 Task: Search one way flight ticket for 2 adults, 4 children and 1 infant on lap in business from Rhinelander: Rhinelander-oneida County Airport to Gillette: Gillette Campbell County Airport on 5-1-2023. Choice of flights is United. Number of bags: 2 carry on bags and 7 checked bags. Price is upto 93000. Outbound departure time preference is 17:30.
Action: Mouse moved to (313, 427)
Screenshot: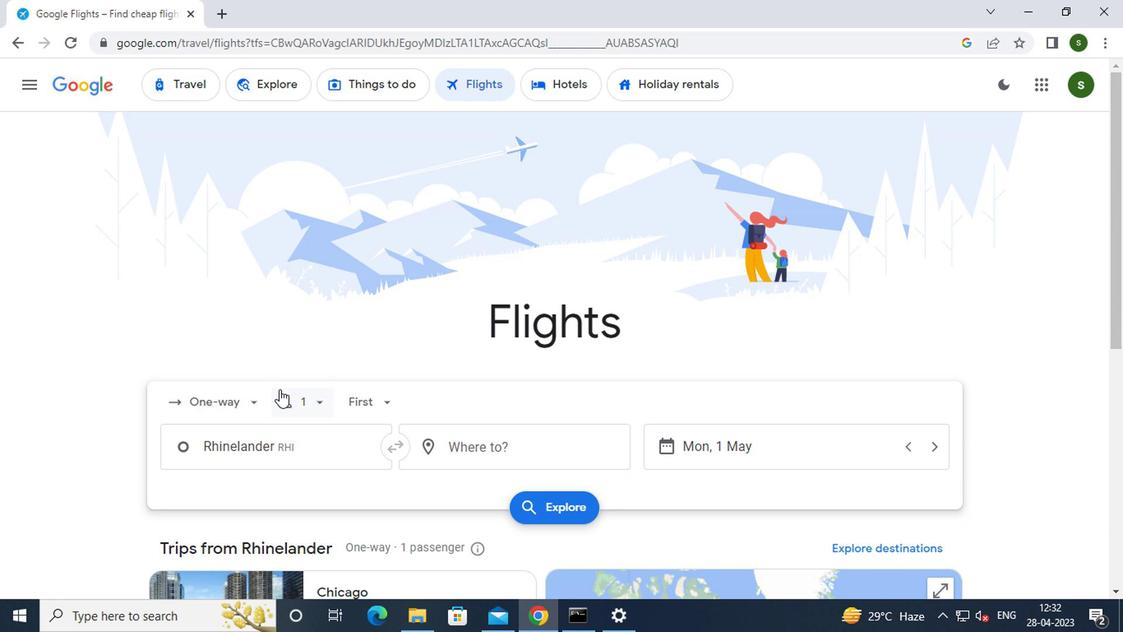 
Action: Mouse pressed left at (313, 427)
Screenshot: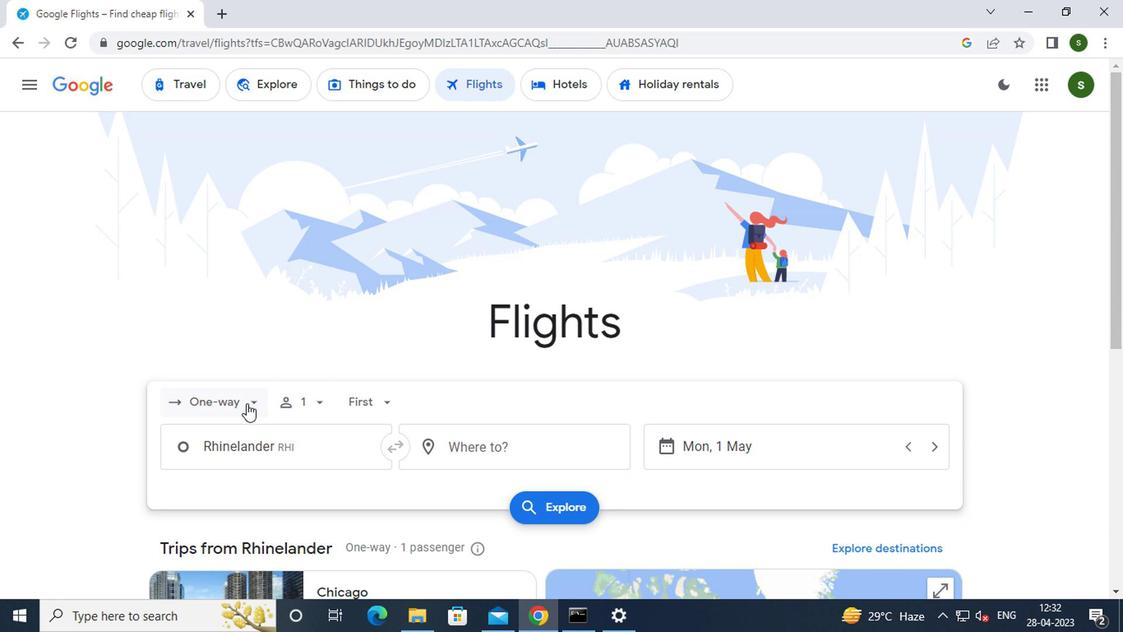 
Action: Mouse moved to (318, 473)
Screenshot: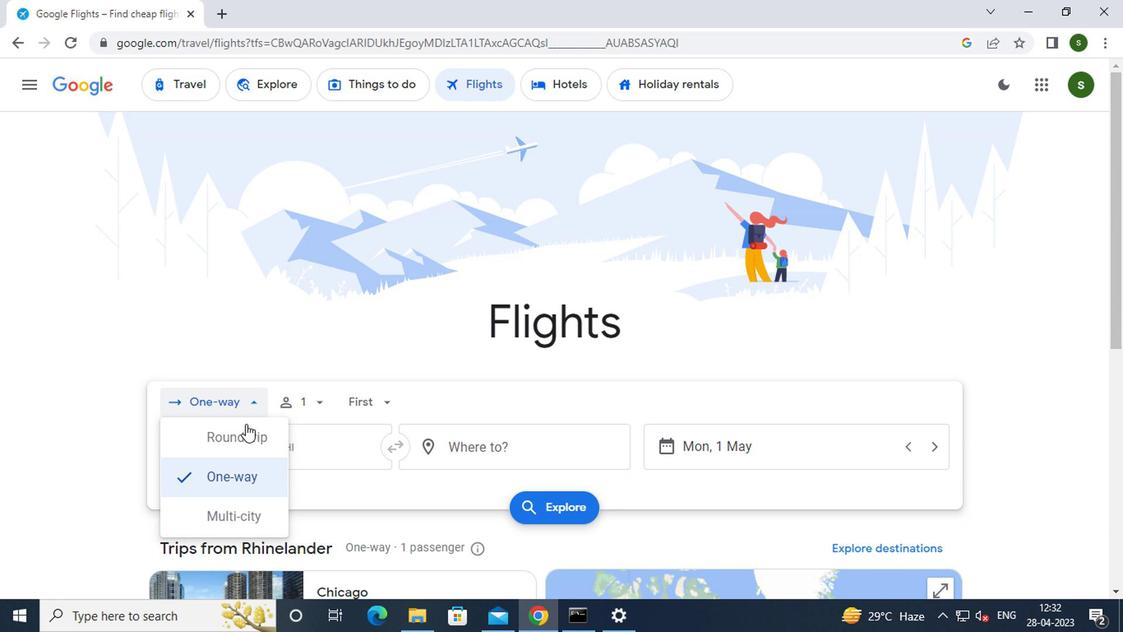 
Action: Mouse pressed left at (318, 473)
Screenshot: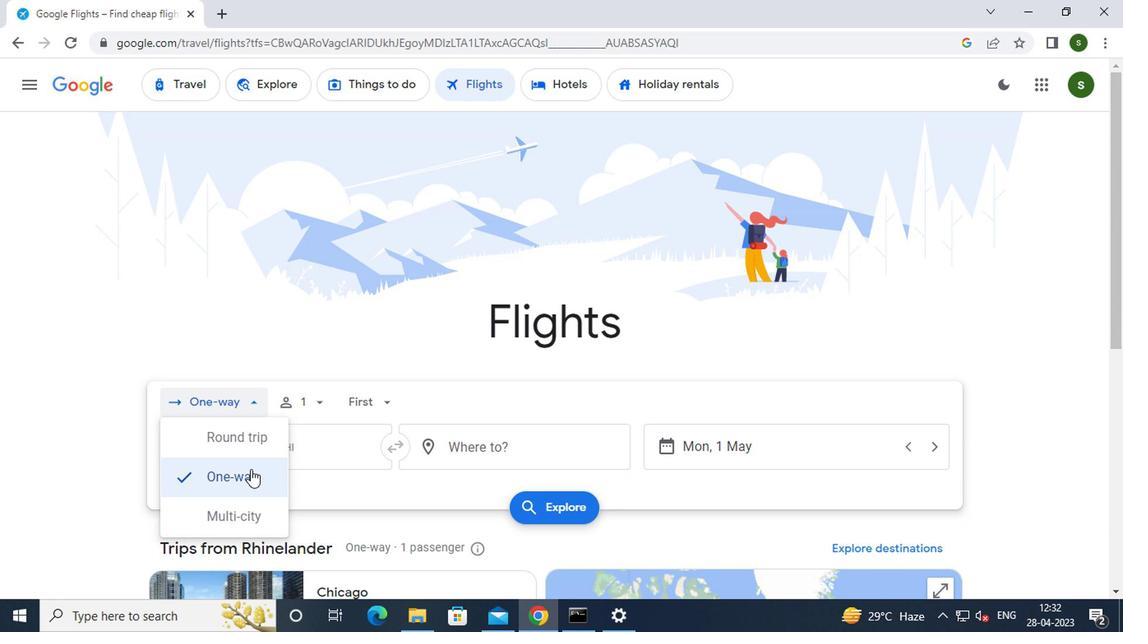 
Action: Mouse moved to (367, 429)
Screenshot: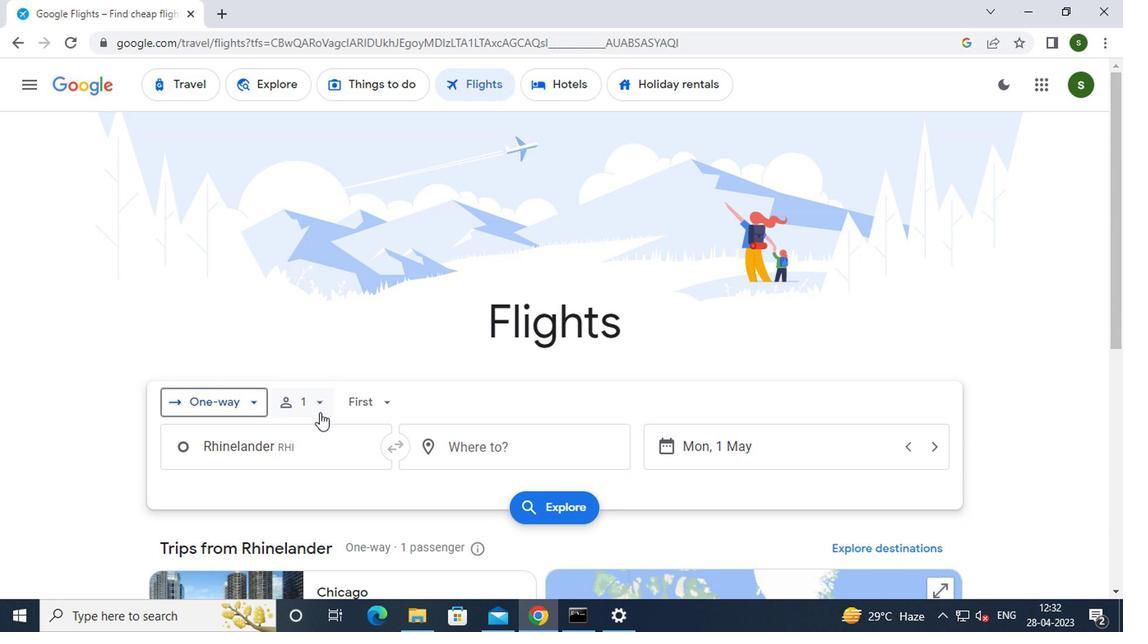 
Action: Mouse pressed left at (367, 429)
Screenshot: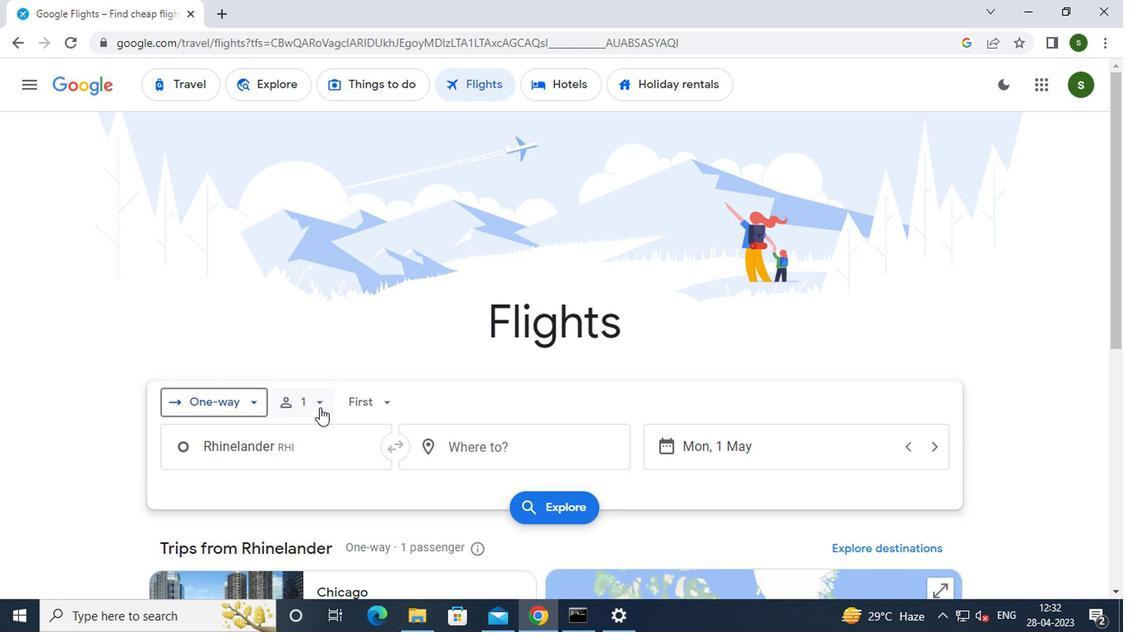 
Action: Mouse moved to (458, 457)
Screenshot: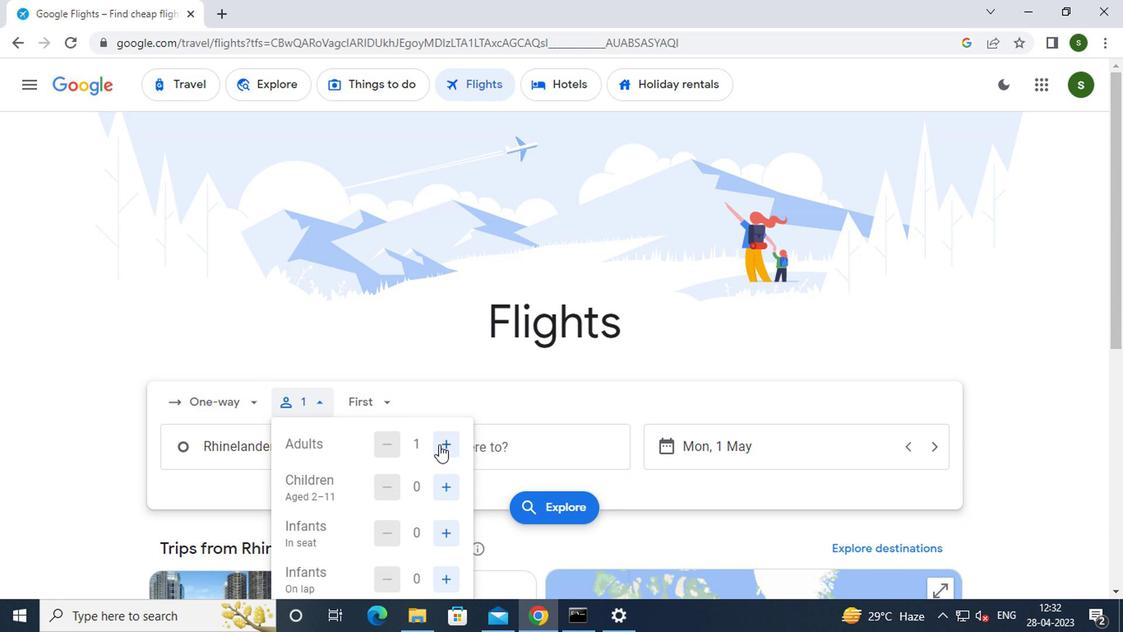 
Action: Mouse pressed left at (458, 457)
Screenshot: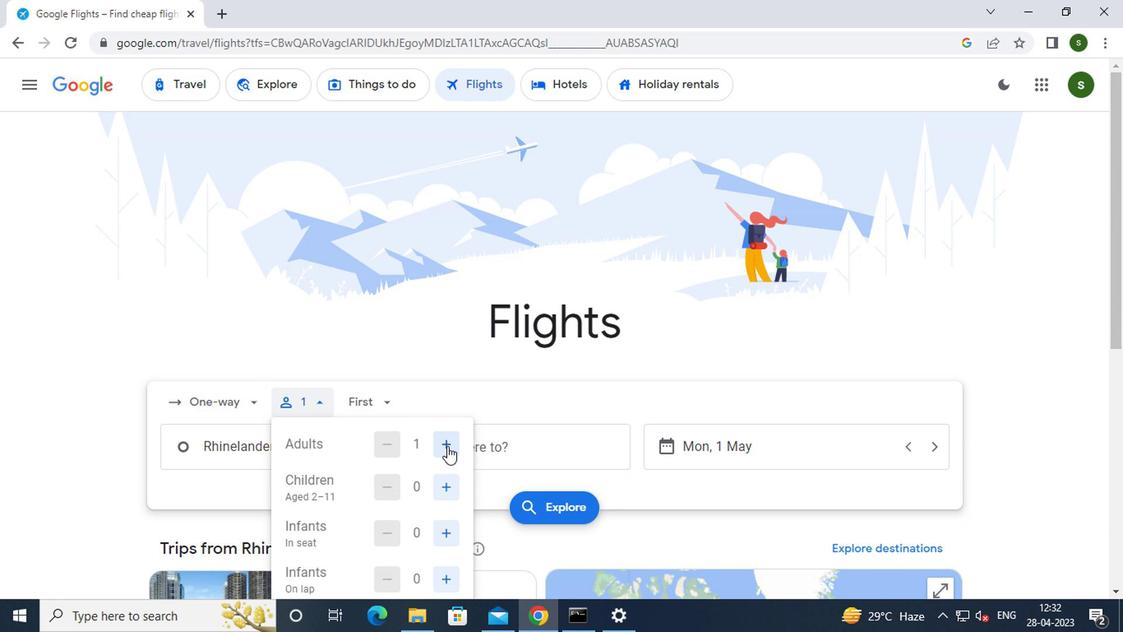 
Action: Mouse moved to (461, 484)
Screenshot: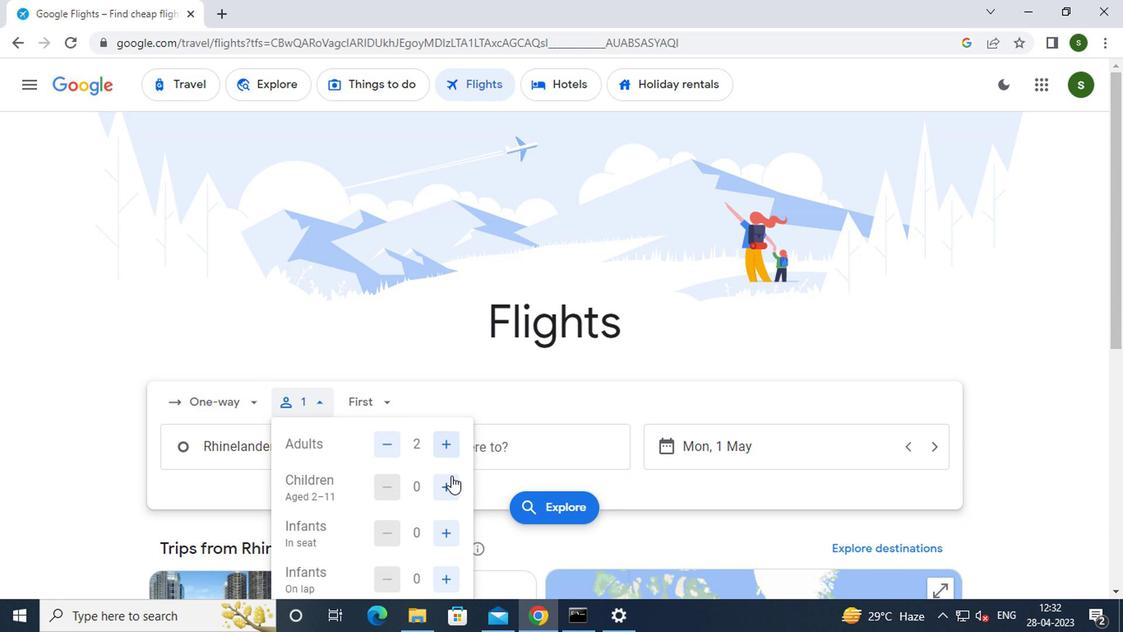 
Action: Mouse pressed left at (461, 484)
Screenshot: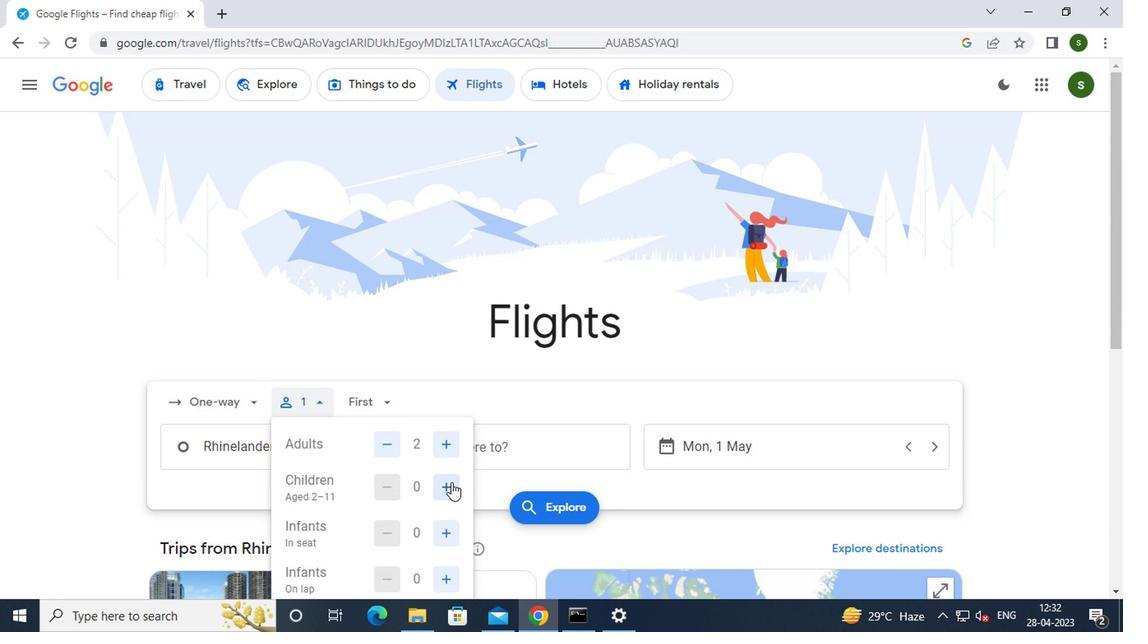 
Action: Mouse pressed left at (461, 484)
Screenshot: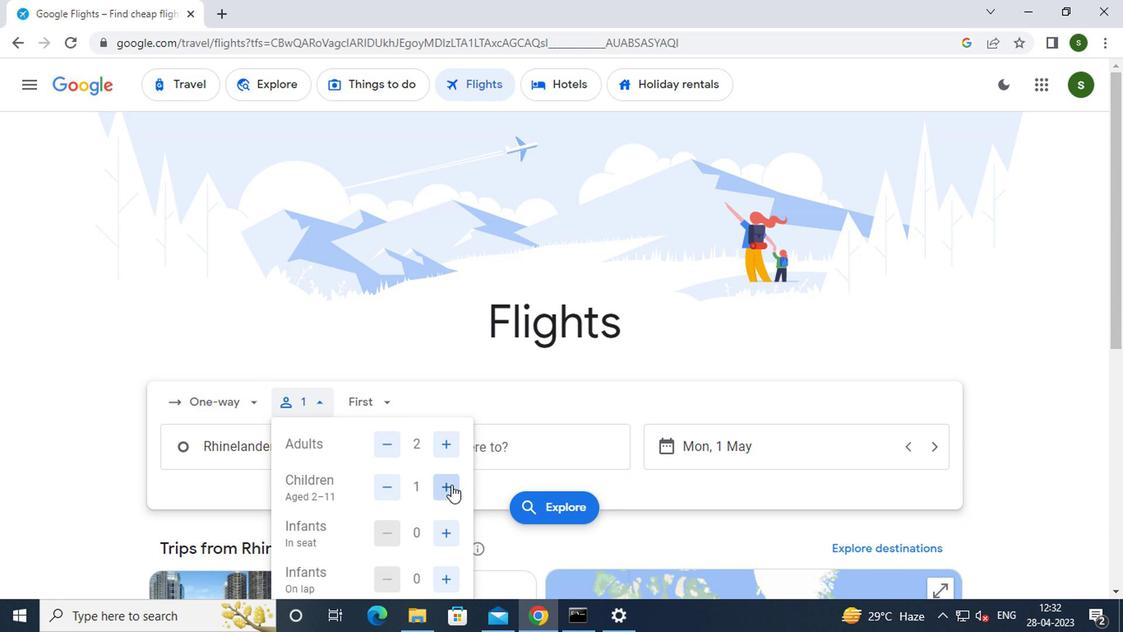 
Action: Mouse pressed left at (461, 484)
Screenshot: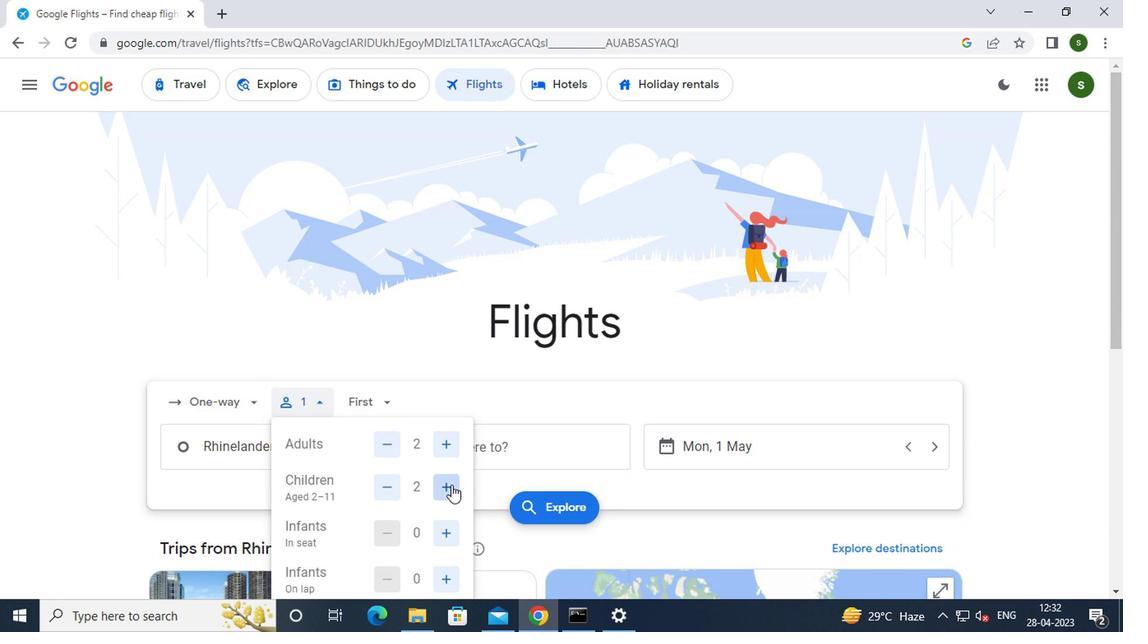 
Action: Mouse moved to (460, 484)
Screenshot: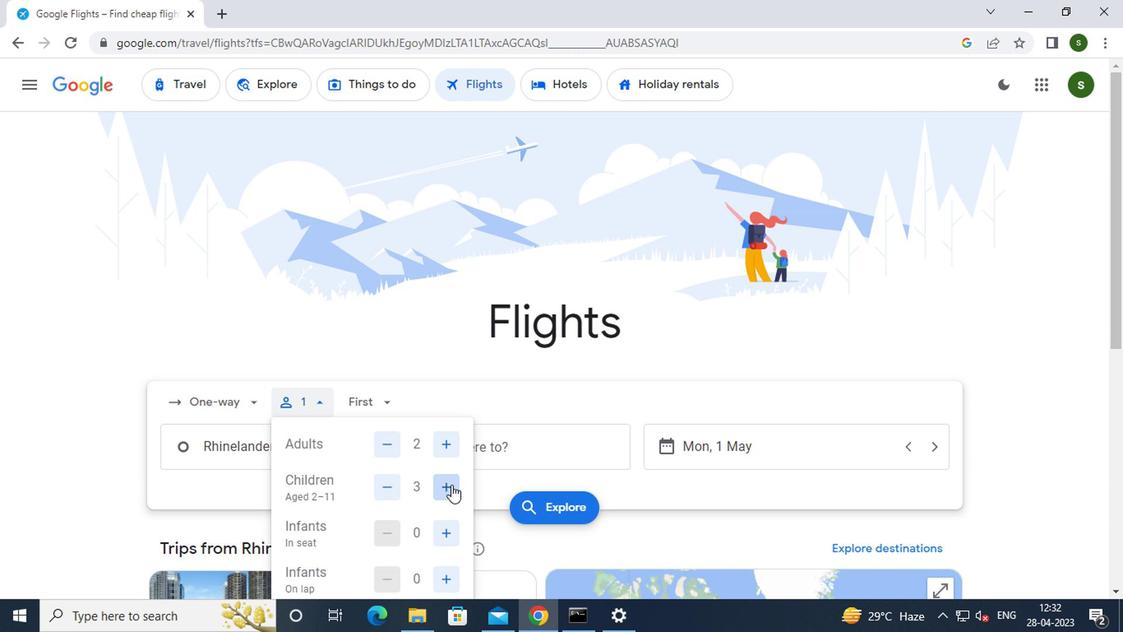 
Action: Mouse pressed left at (460, 484)
Screenshot: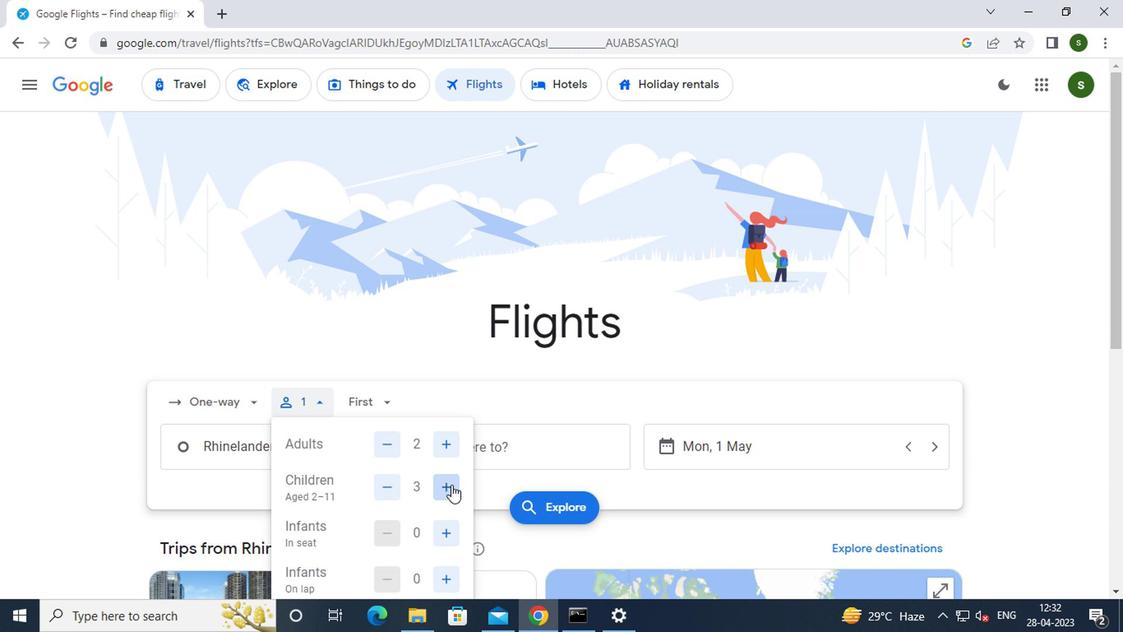 
Action: Mouse moved to (449, 549)
Screenshot: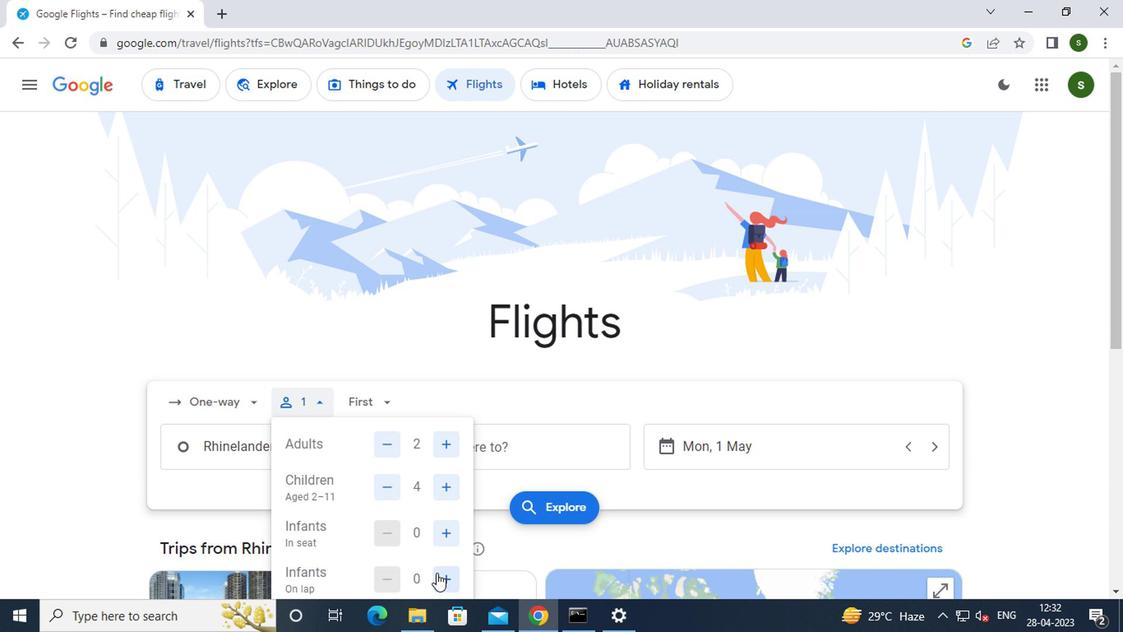 
Action: Mouse pressed left at (449, 549)
Screenshot: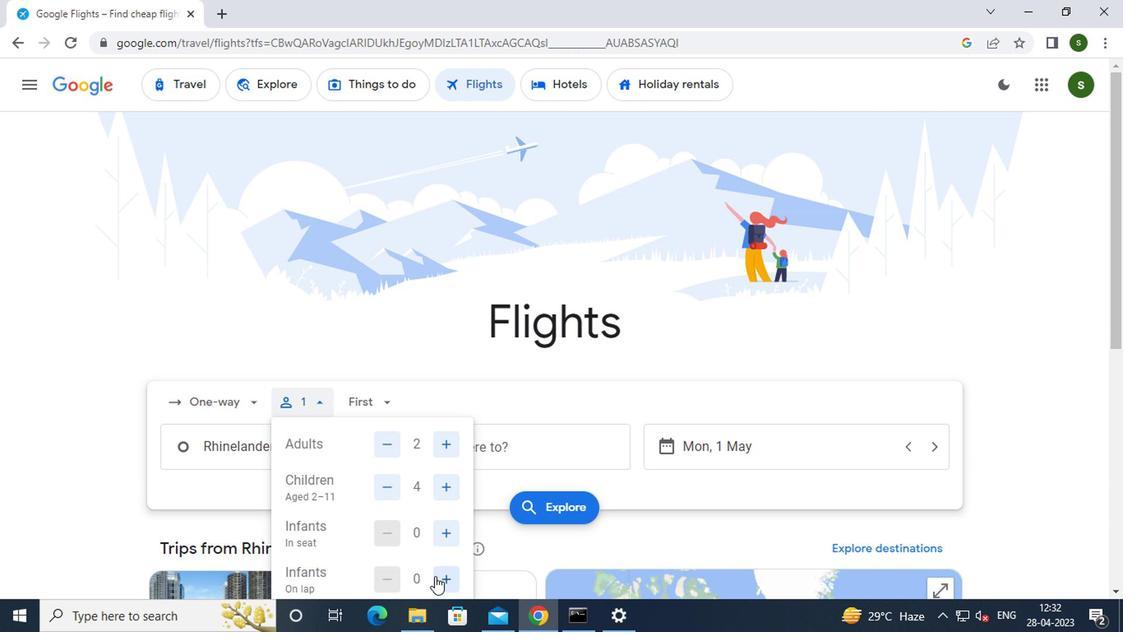 
Action: Mouse moved to (417, 427)
Screenshot: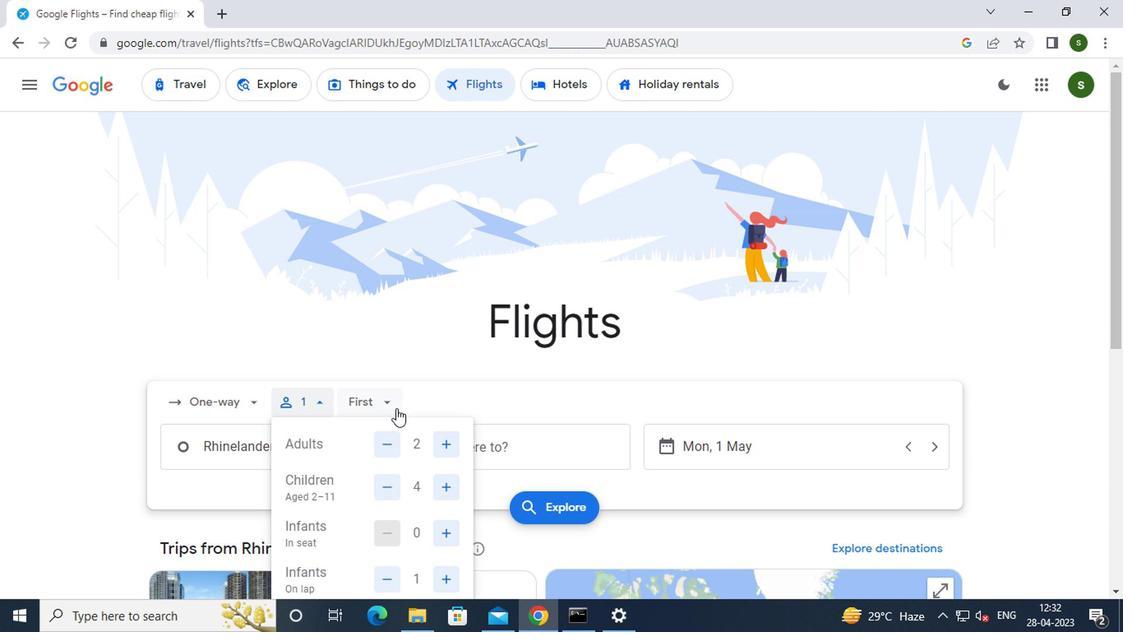 
Action: Mouse pressed left at (417, 427)
Screenshot: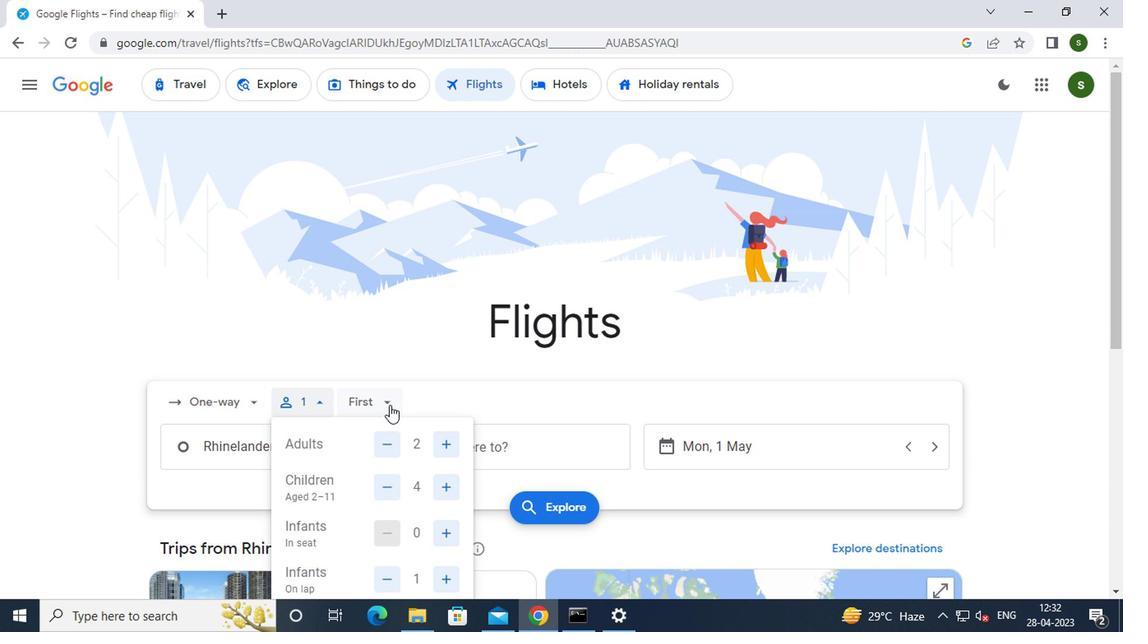 
Action: Mouse moved to (452, 505)
Screenshot: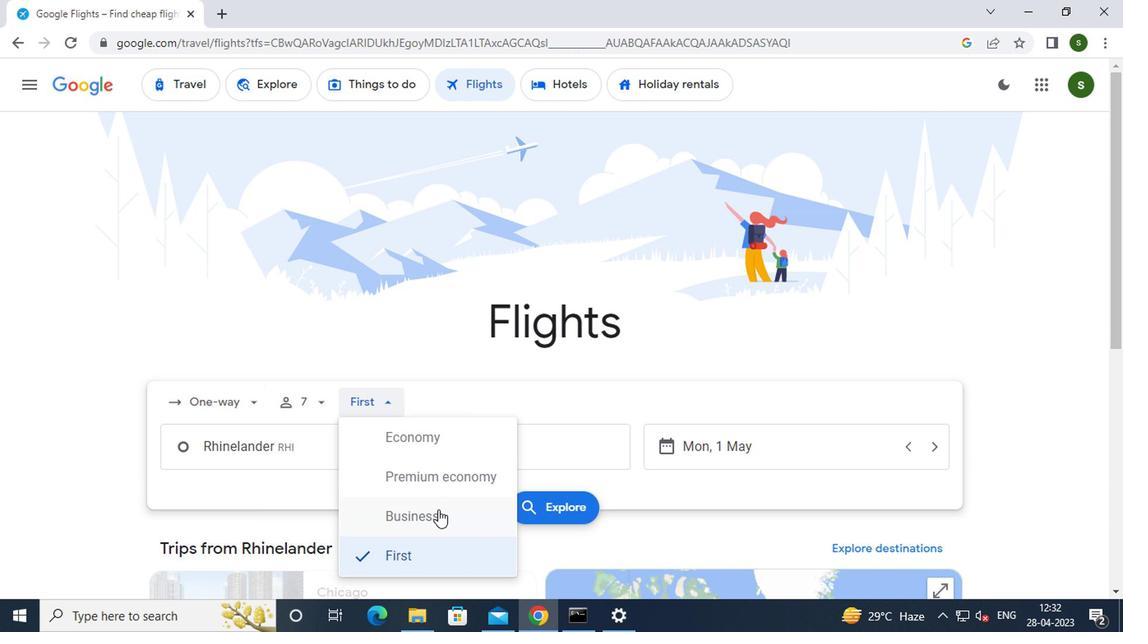 
Action: Mouse pressed left at (452, 505)
Screenshot: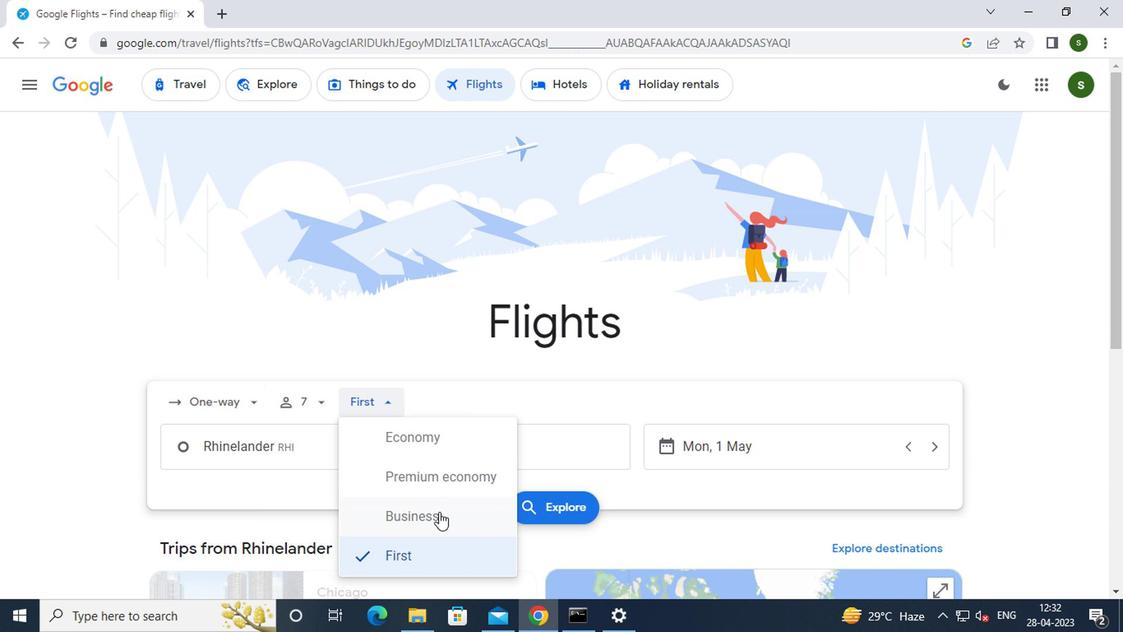 
Action: Mouse moved to (375, 457)
Screenshot: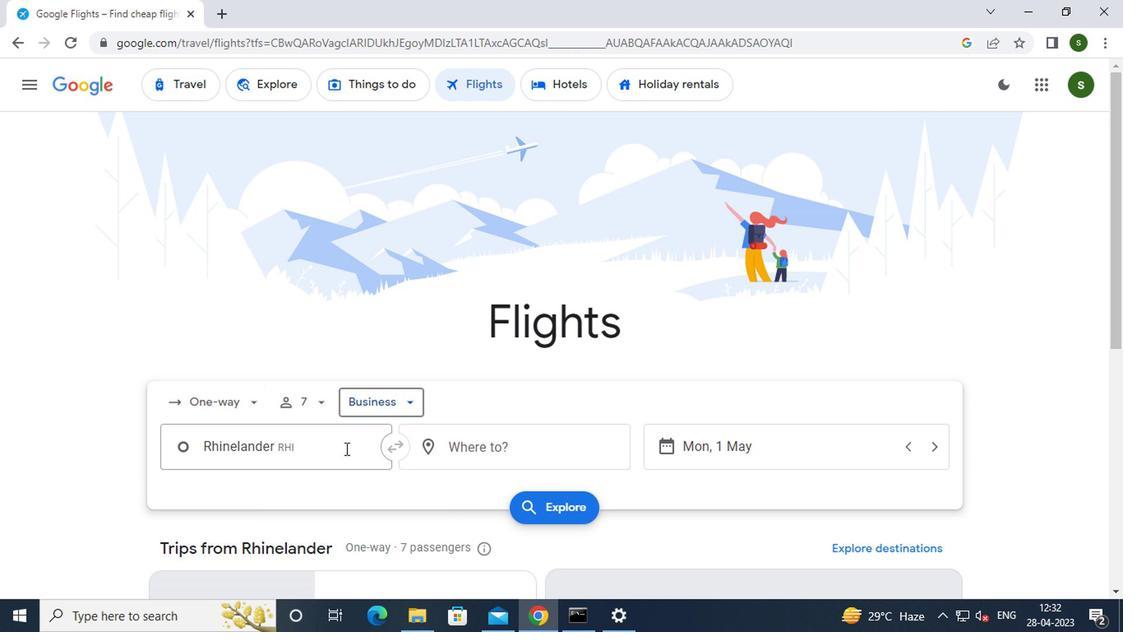 
Action: Mouse pressed left at (375, 457)
Screenshot: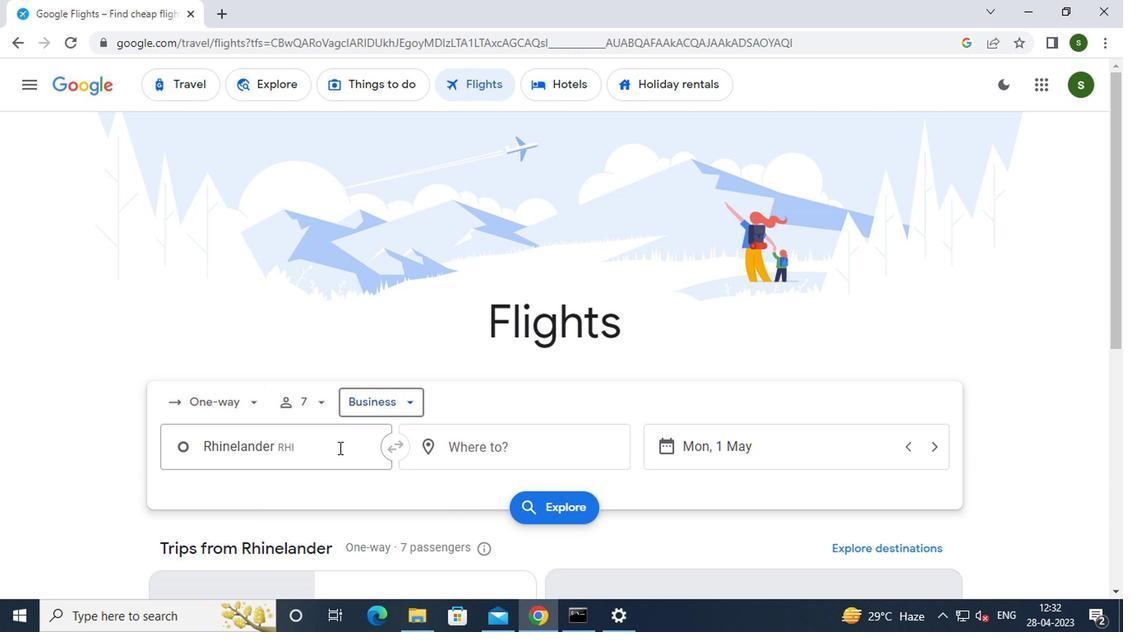 
Action: Key pressed <Key.backspace>r<Key.caps_lock>hinelander
Screenshot: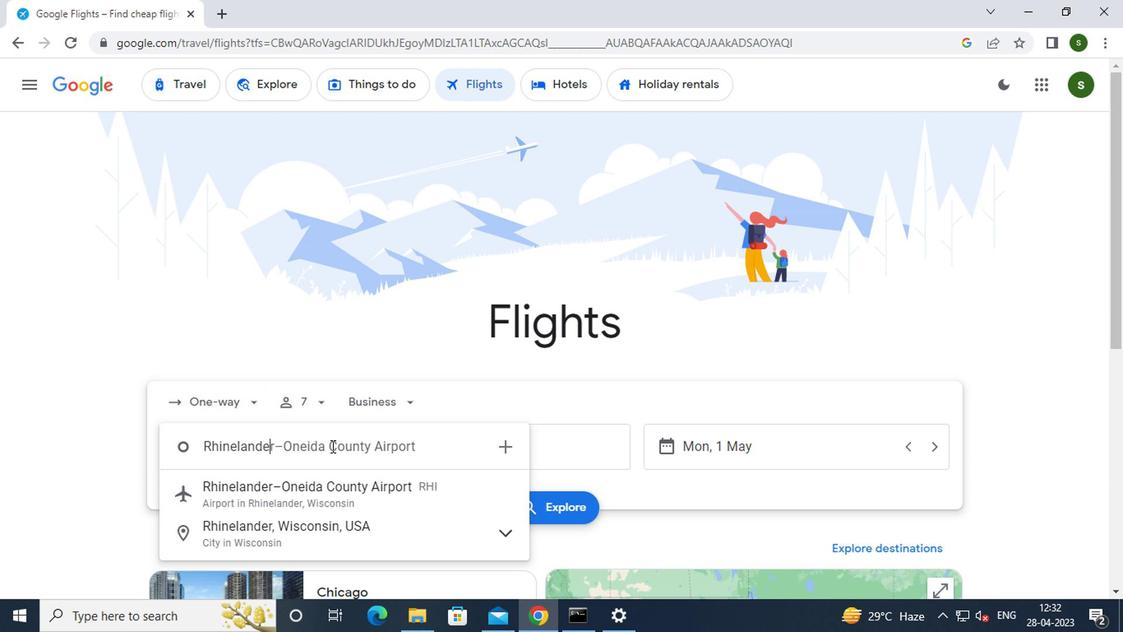 
Action: Mouse moved to (387, 488)
Screenshot: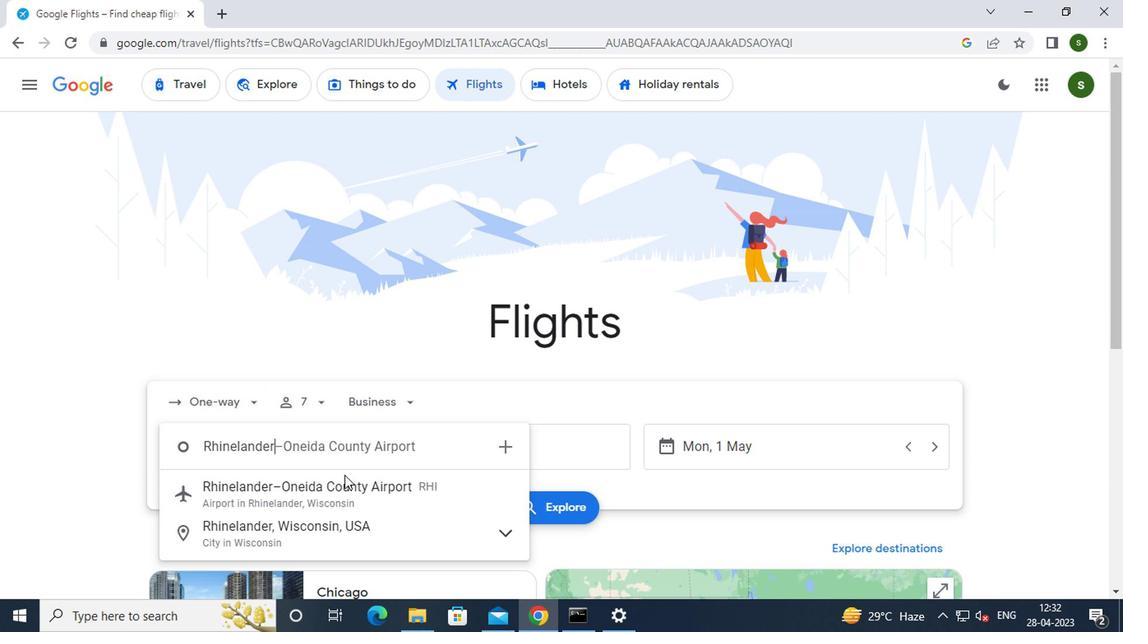 
Action: Mouse pressed left at (387, 488)
Screenshot: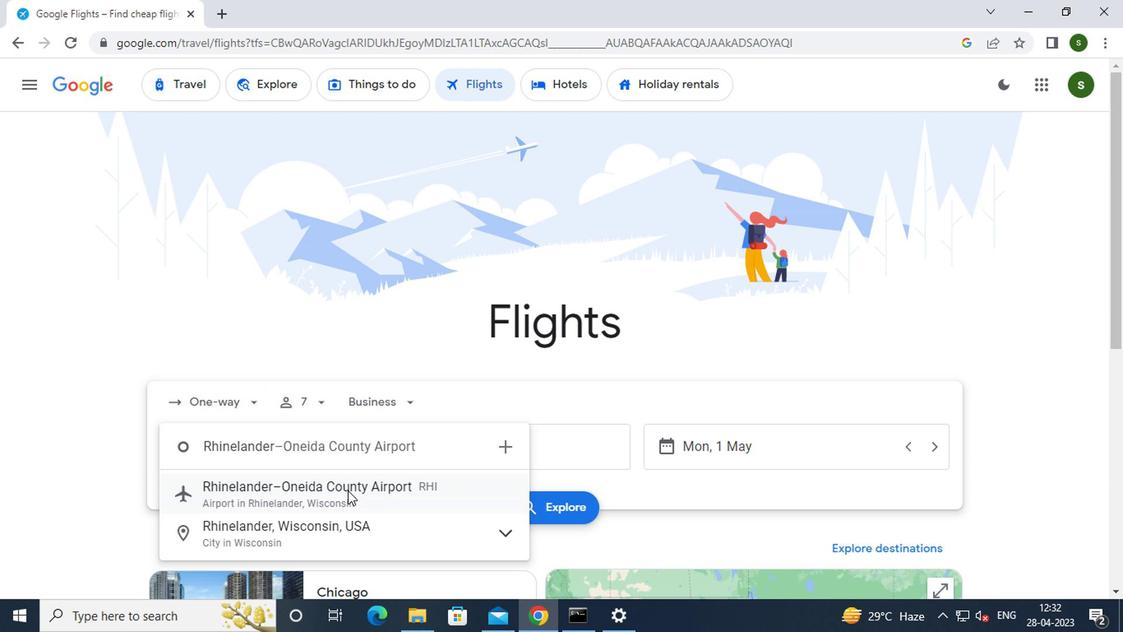 
Action: Mouse moved to (457, 453)
Screenshot: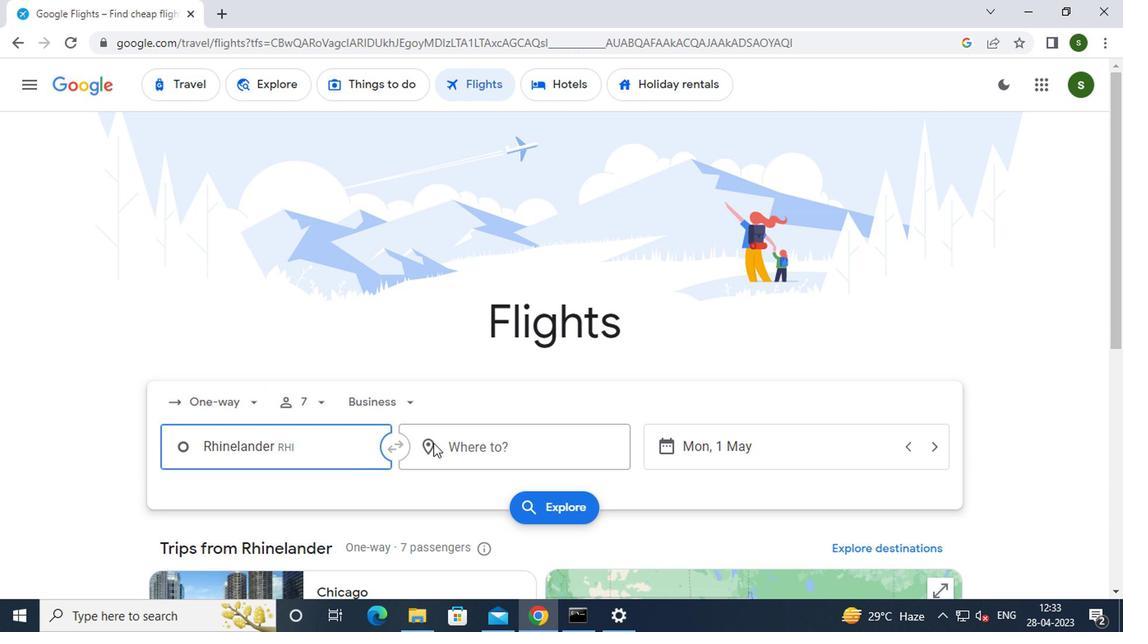 
Action: Mouse pressed left at (457, 453)
Screenshot: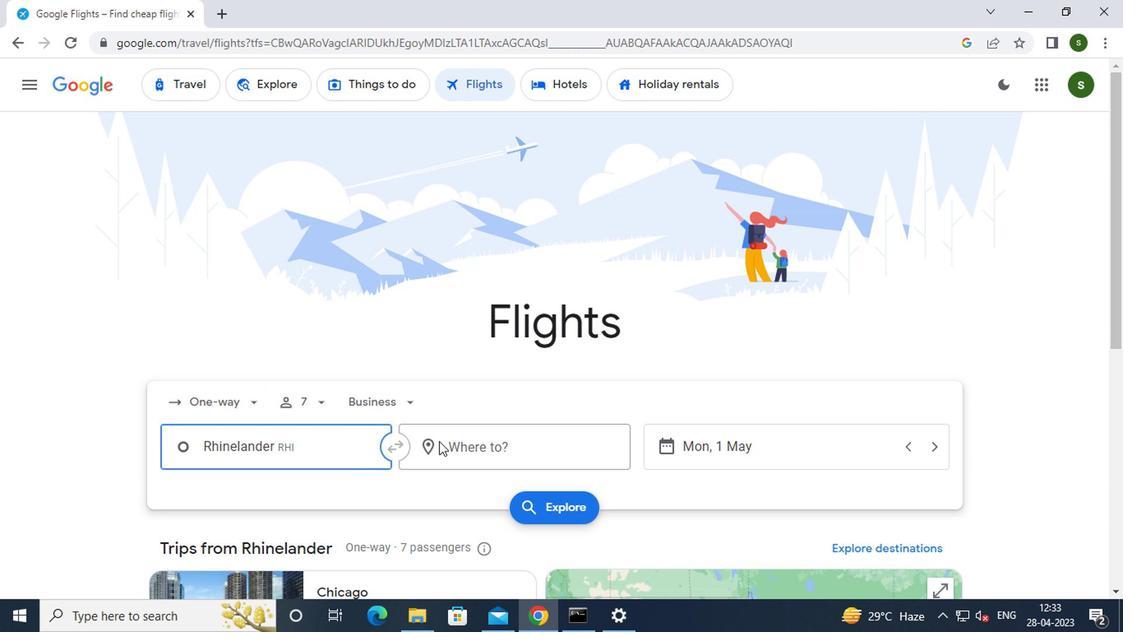 
Action: Mouse moved to (441, 450)
Screenshot: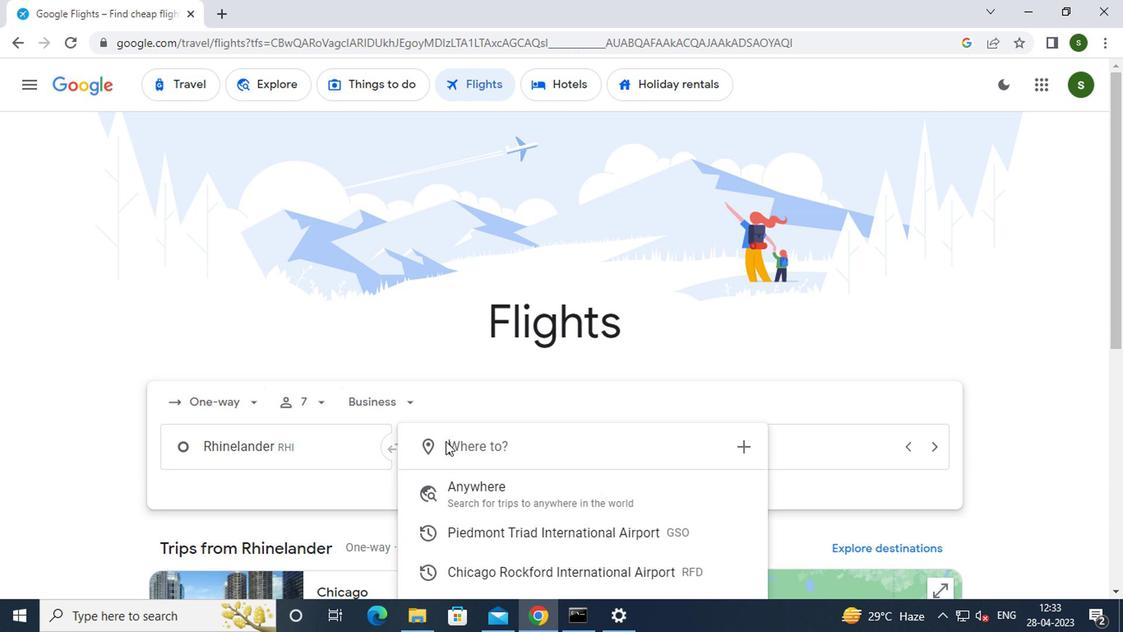 
Action: Key pressed <Key.caps_lock>g<Key.caps_lock>illette<Key.enter>
Screenshot: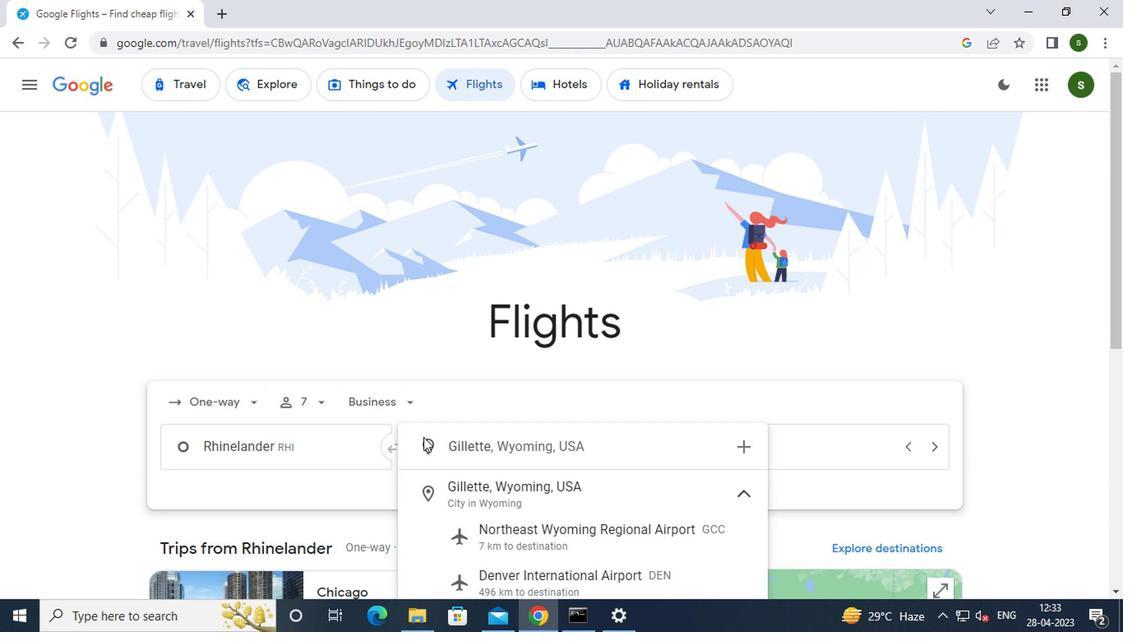 
Action: Mouse moved to (662, 451)
Screenshot: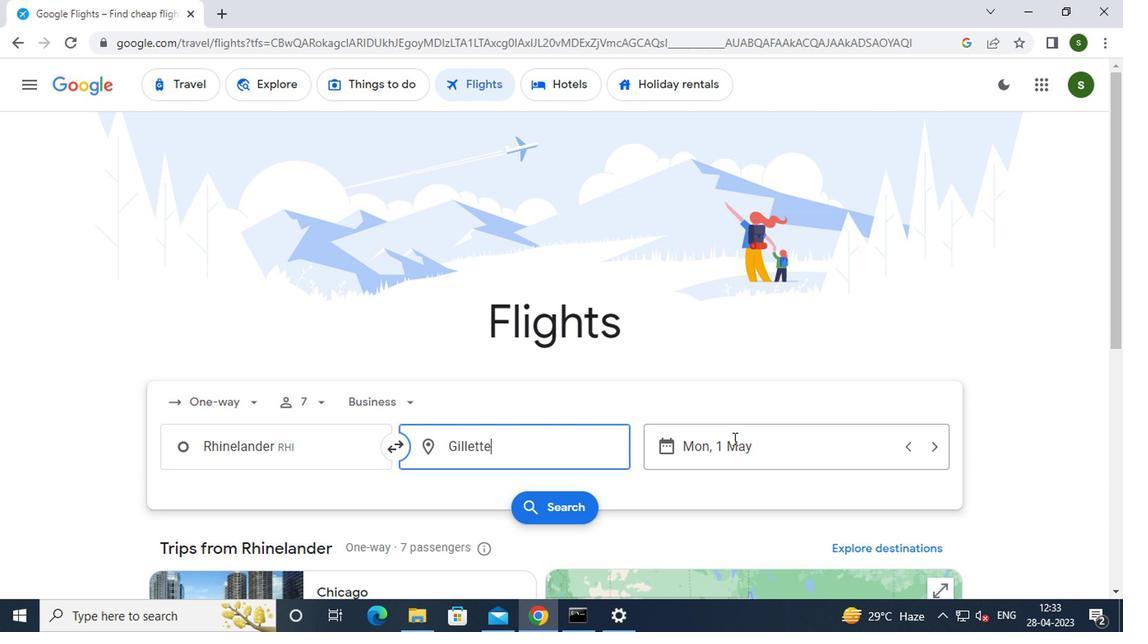 
Action: Mouse pressed left at (662, 451)
Screenshot: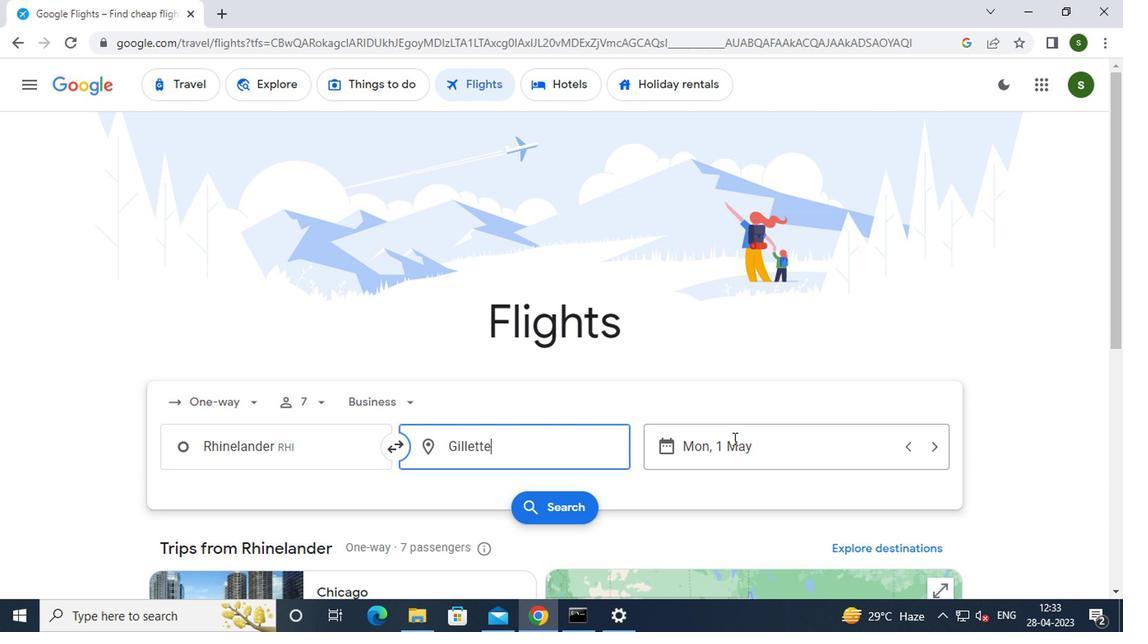
Action: Mouse moved to (662, 350)
Screenshot: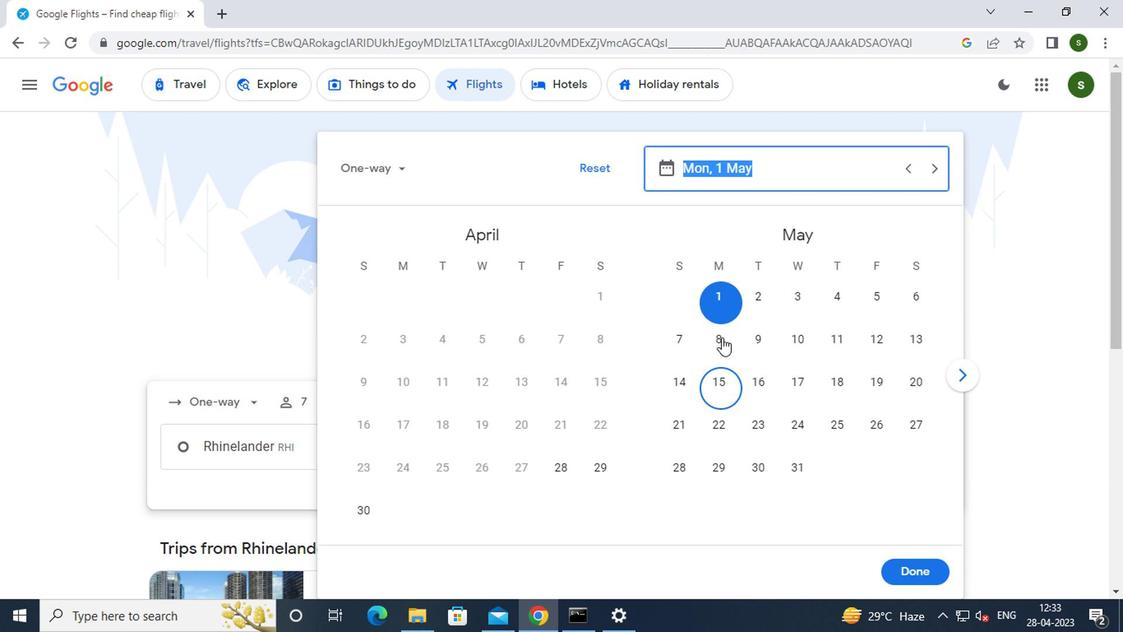 
Action: Mouse pressed left at (662, 350)
Screenshot: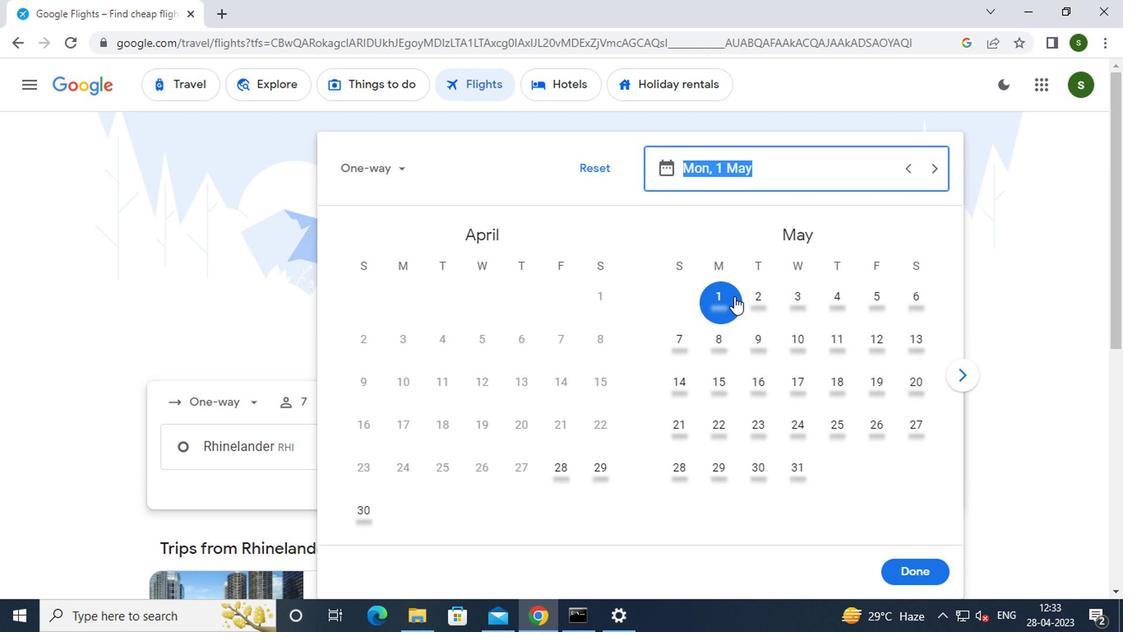 
Action: Mouse moved to (782, 543)
Screenshot: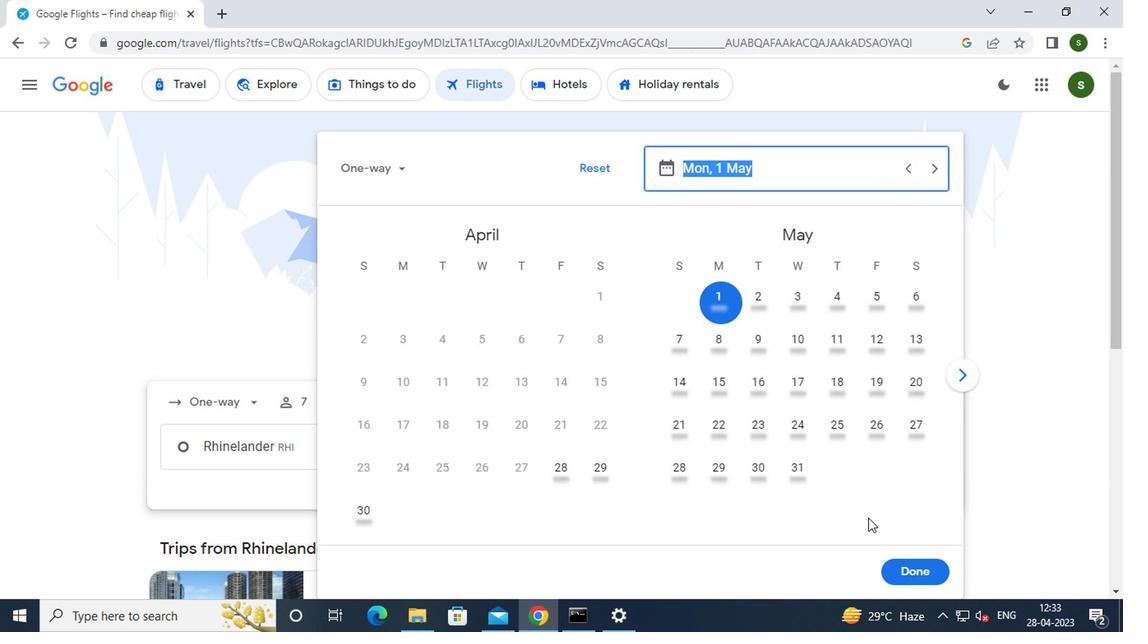 
Action: Mouse pressed left at (782, 543)
Screenshot: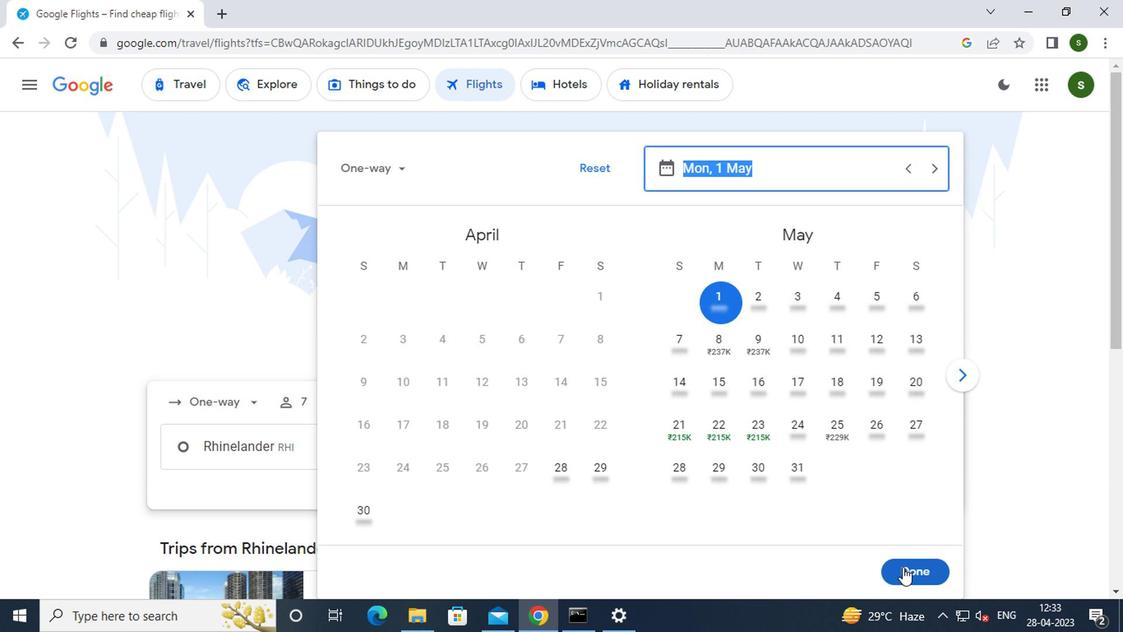 
Action: Mouse moved to (536, 506)
Screenshot: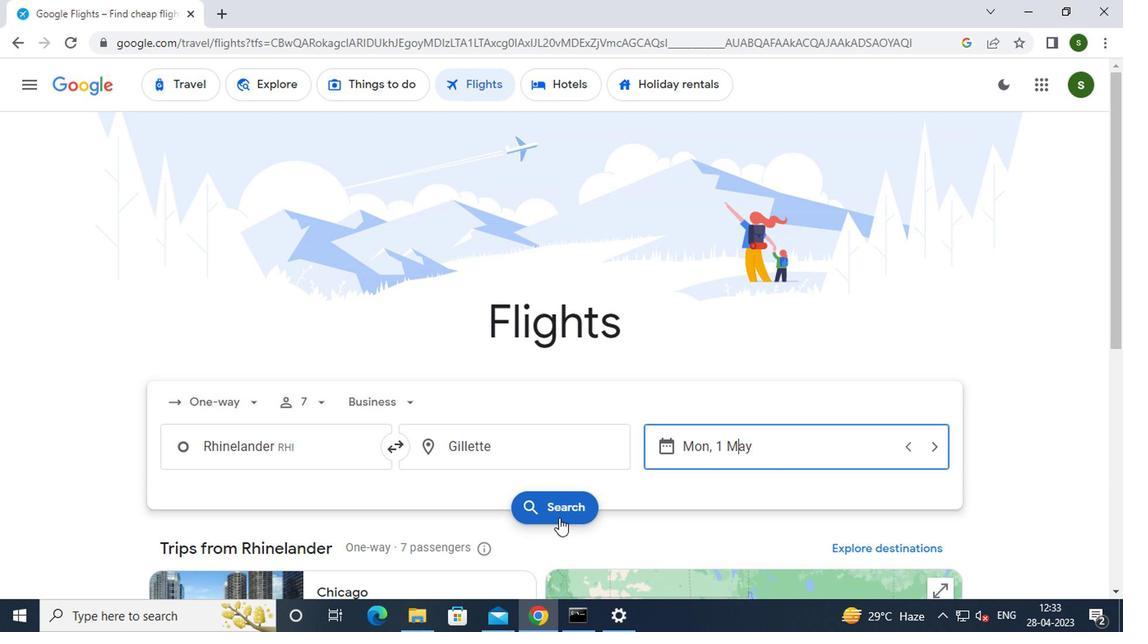 
Action: Mouse pressed left at (536, 506)
Screenshot: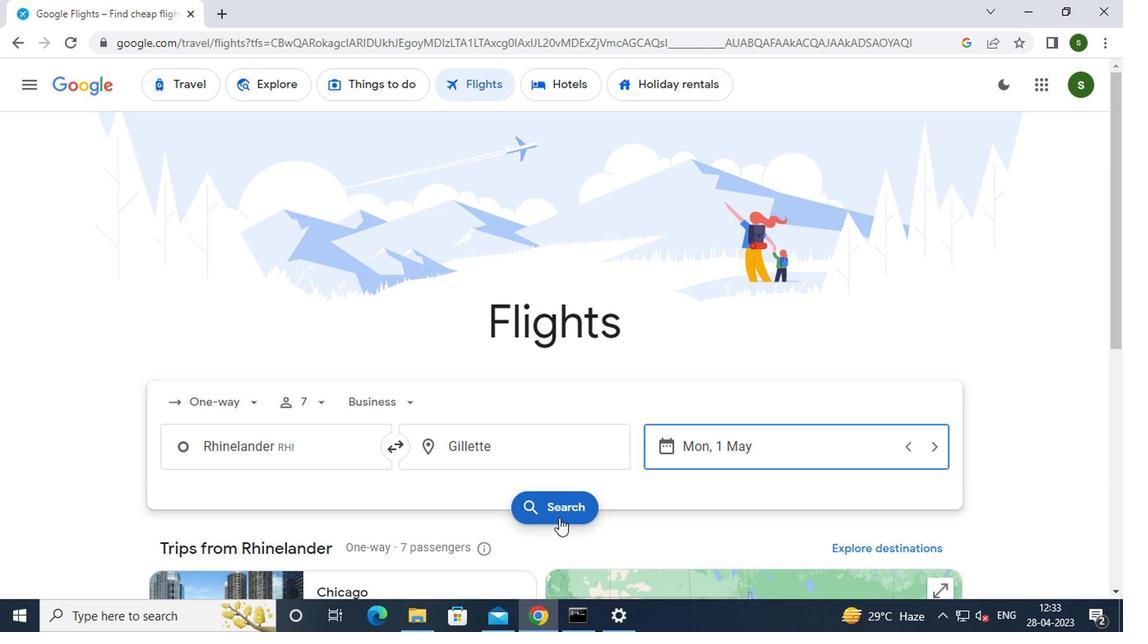 
Action: Mouse moved to (277, 309)
Screenshot: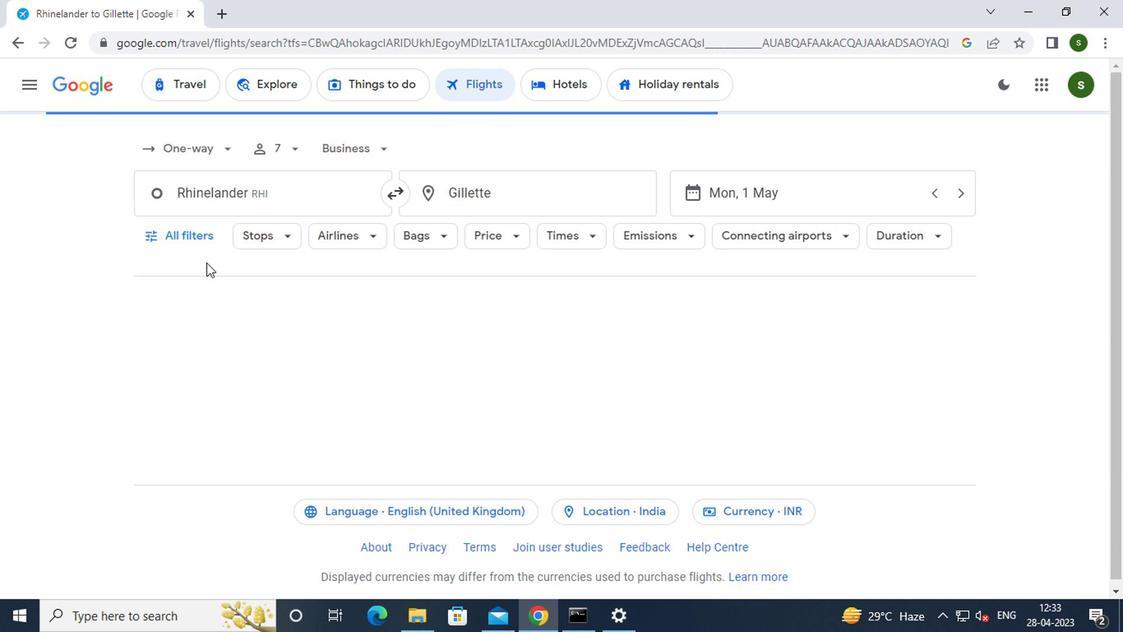 
Action: Mouse pressed left at (277, 309)
Screenshot: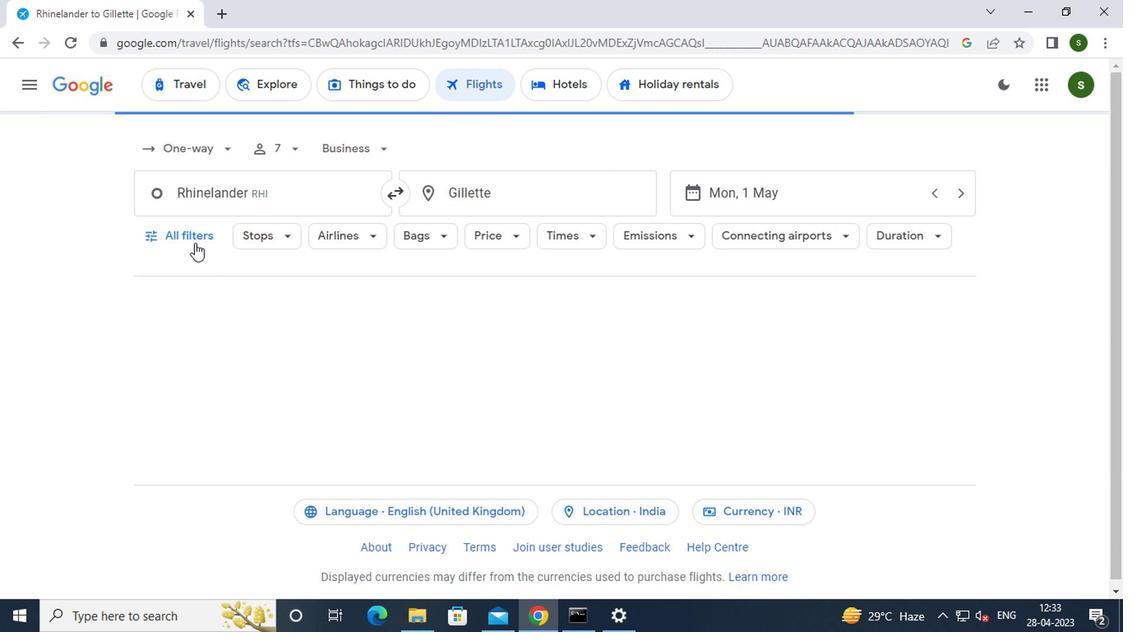 
Action: Mouse moved to (276, 313)
Screenshot: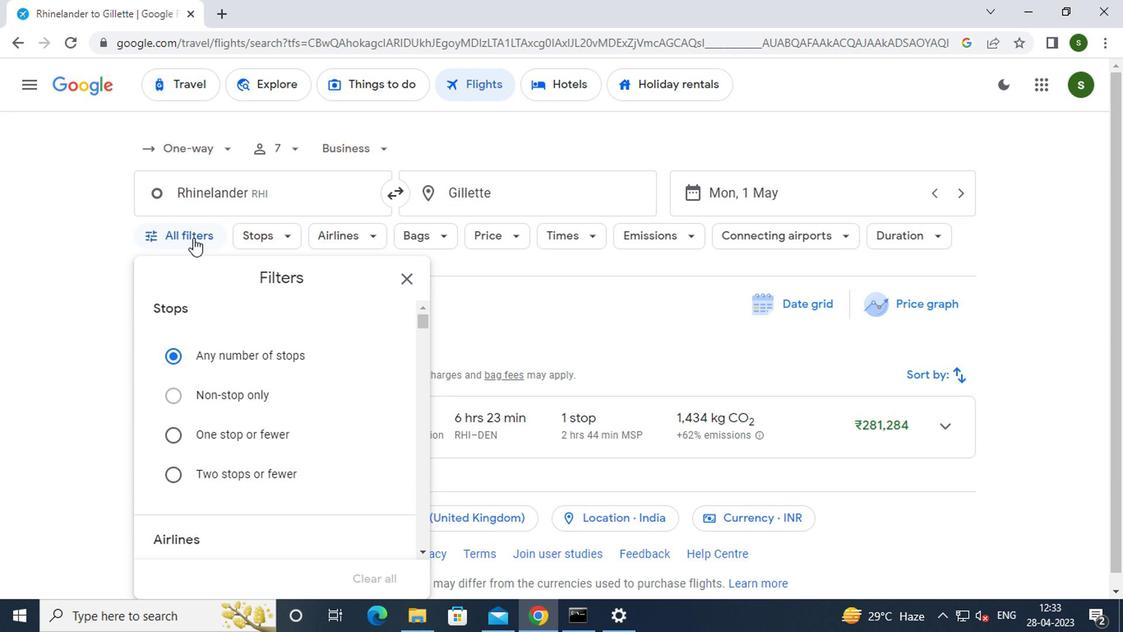
Action: Mouse scrolled (276, 313) with delta (0, 0)
Screenshot: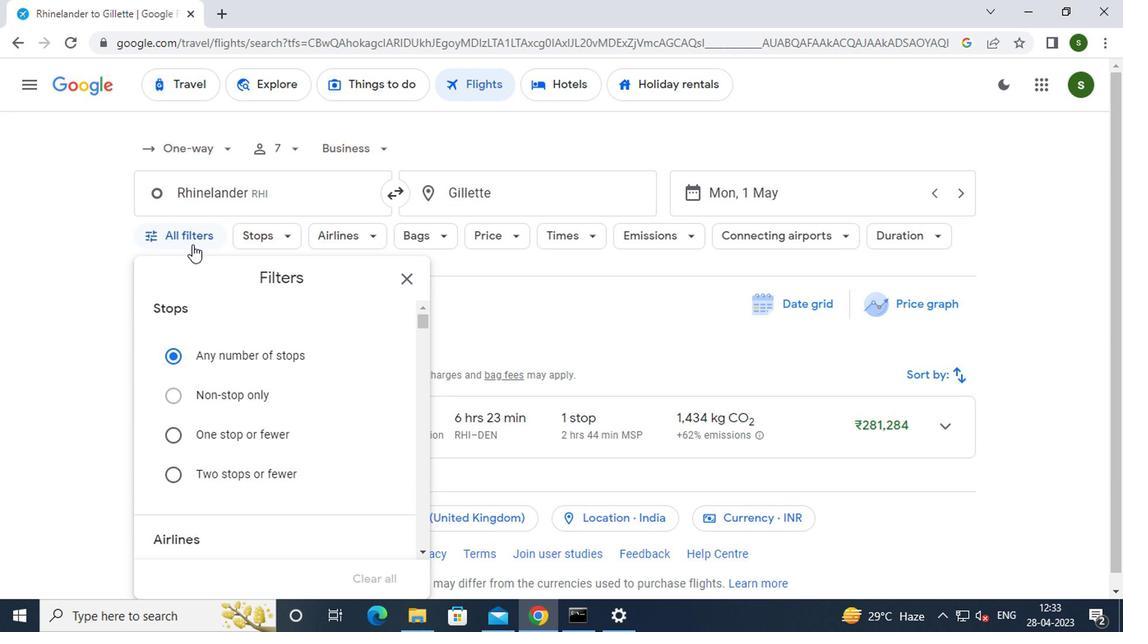 
Action: Mouse moved to (340, 398)
Screenshot: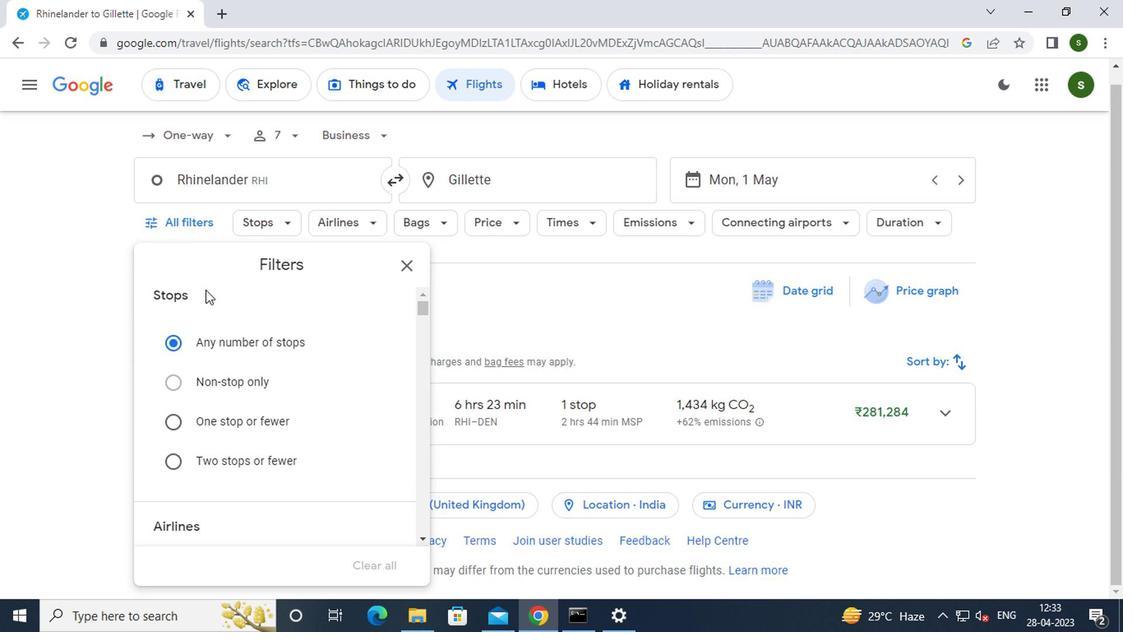 
Action: Mouse scrolled (340, 397) with delta (0, 0)
Screenshot: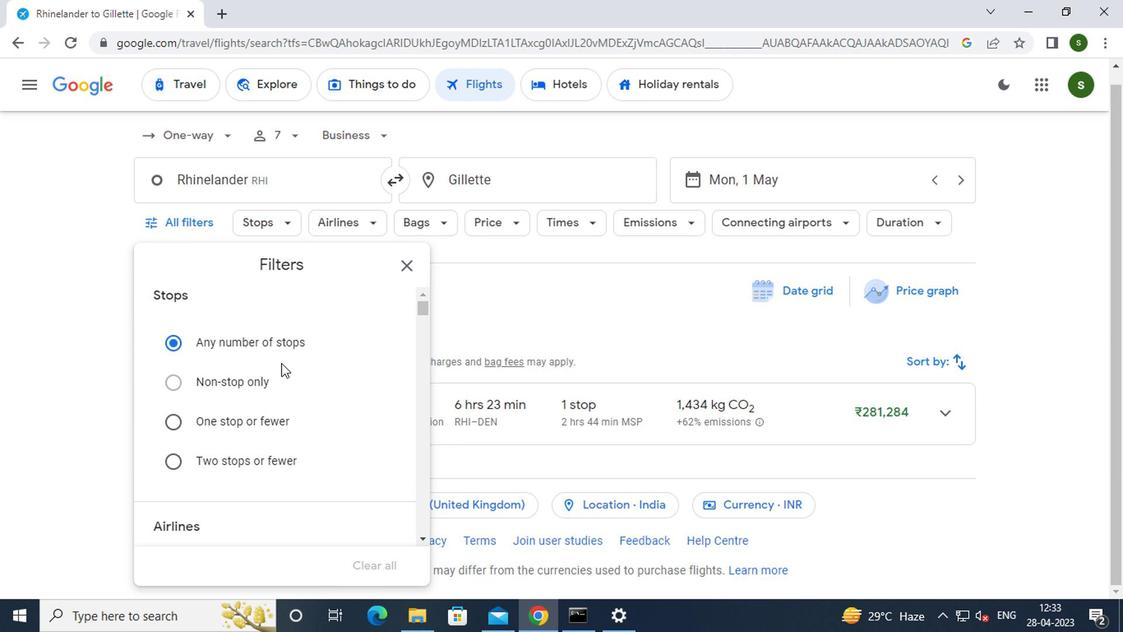 
Action: Mouse scrolled (340, 397) with delta (0, 0)
Screenshot: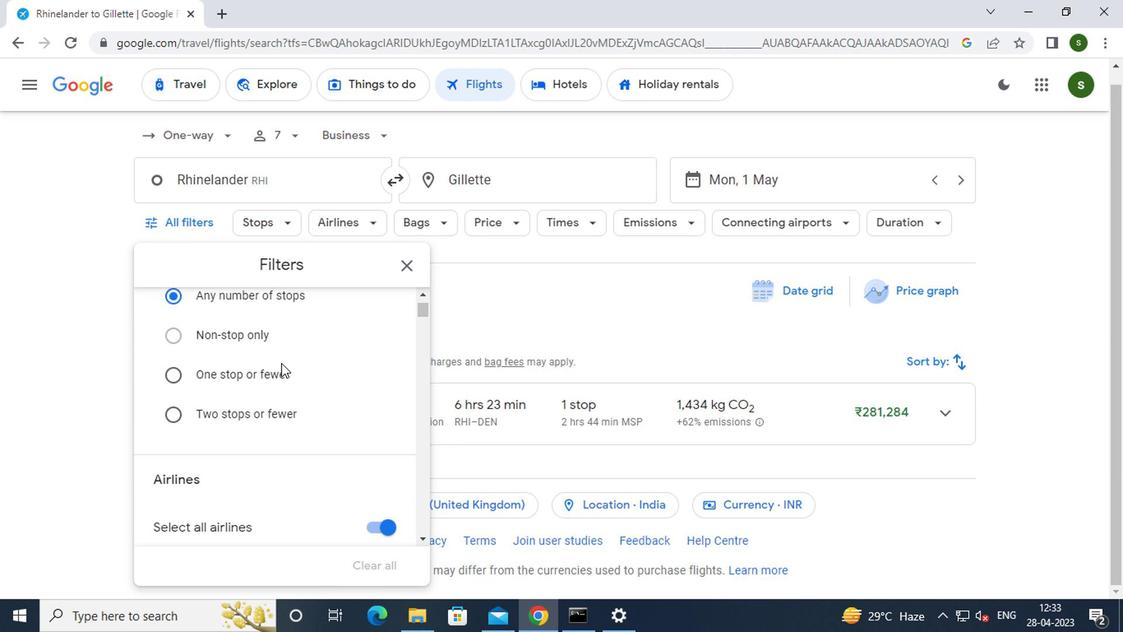 
Action: Mouse moved to (417, 430)
Screenshot: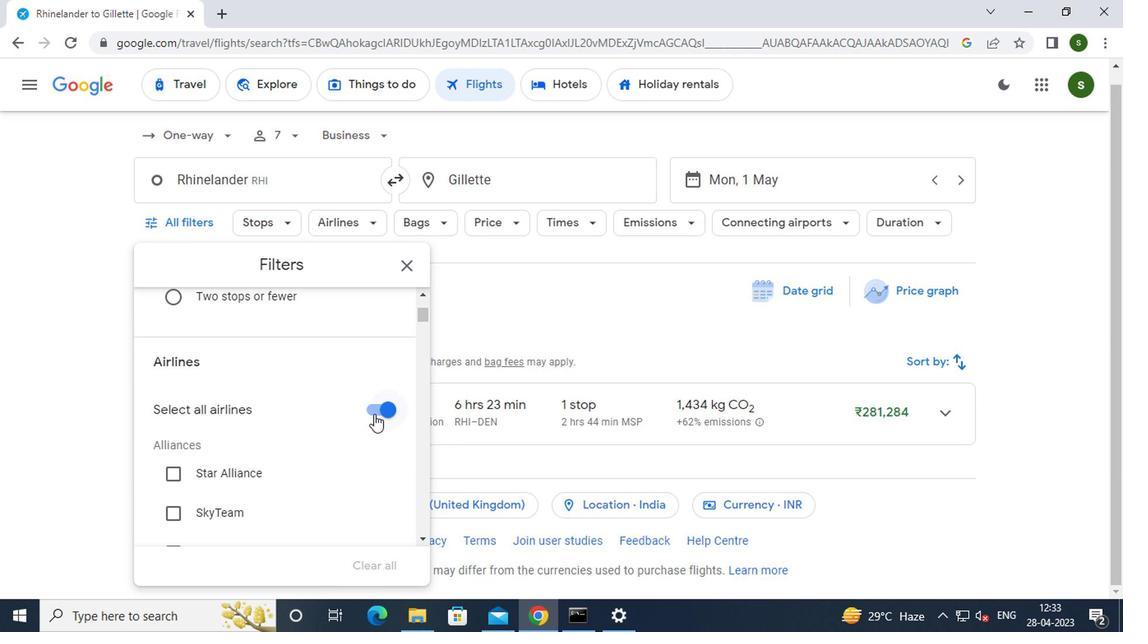
Action: Mouse pressed left at (417, 430)
Screenshot: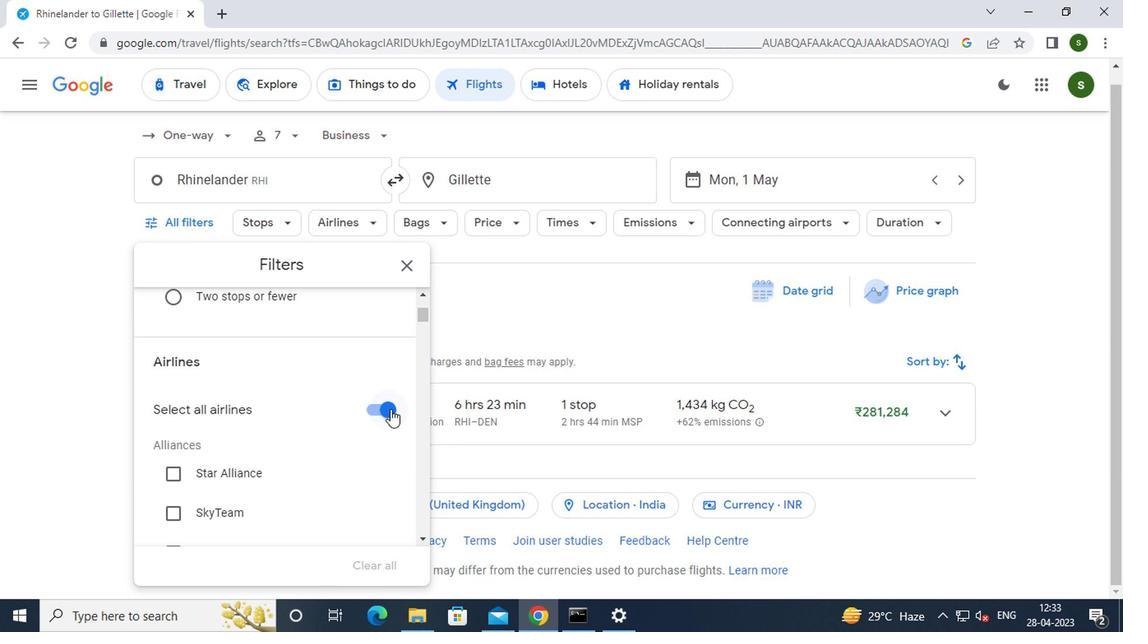
Action: Mouse moved to (362, 423)
Screenshot: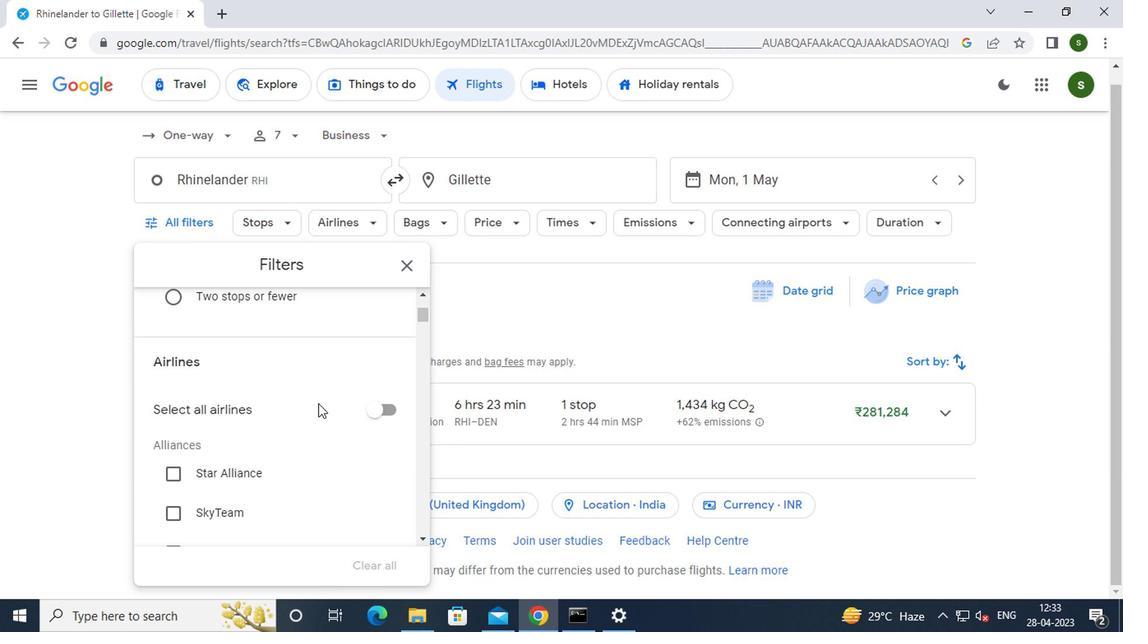 
Action: Mouse scrolled (362, 422) with delta (0, 0)
Screenshot: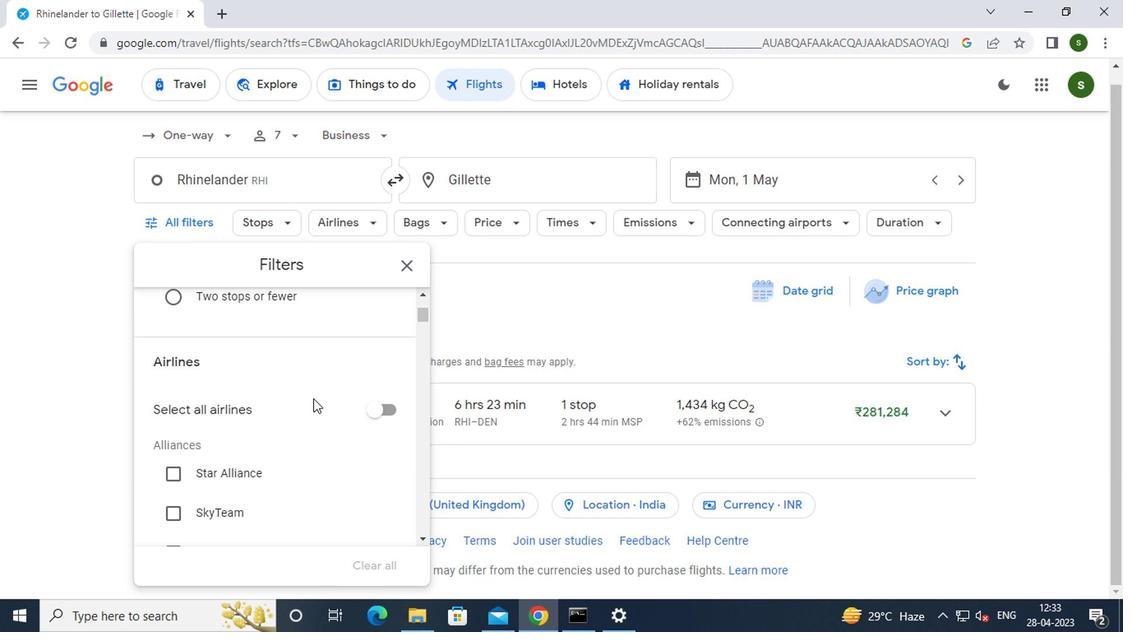 
Action: Mouse scrolled (362, 422) with delta (0, 0)
Screenshot: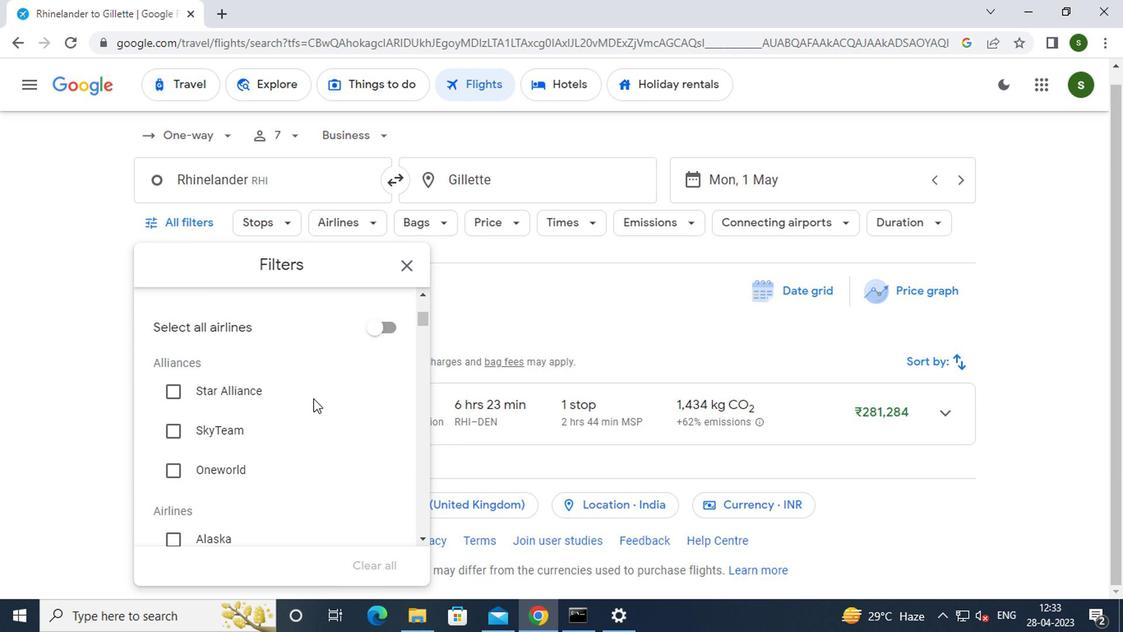 
Action: Mouse scrolled (362, 422) with delta (0, 0)
Screenshot: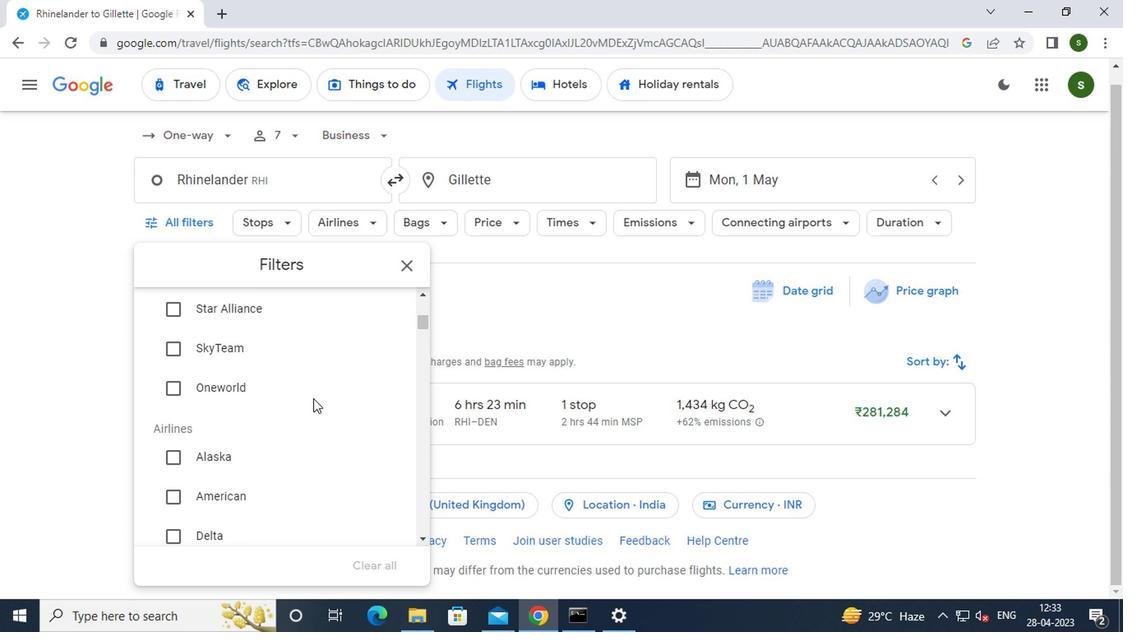 
Action: Mouse scrolled (362, 422) with delta (0, 0)
Screenshot: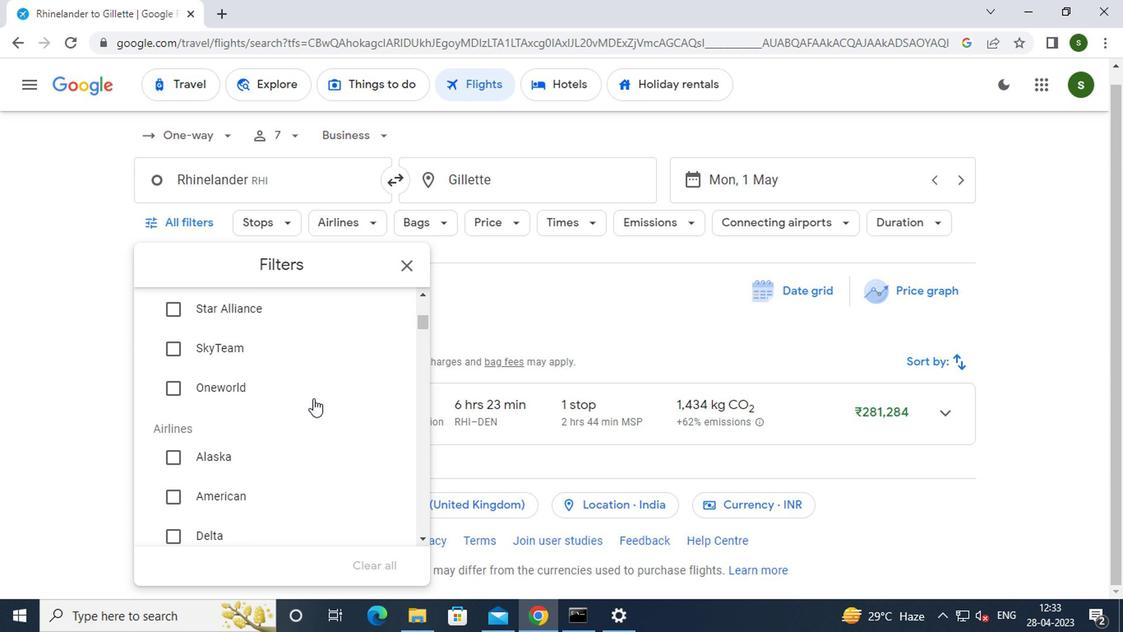 
Action: Mouse moved to (283, 460)
Screenshot: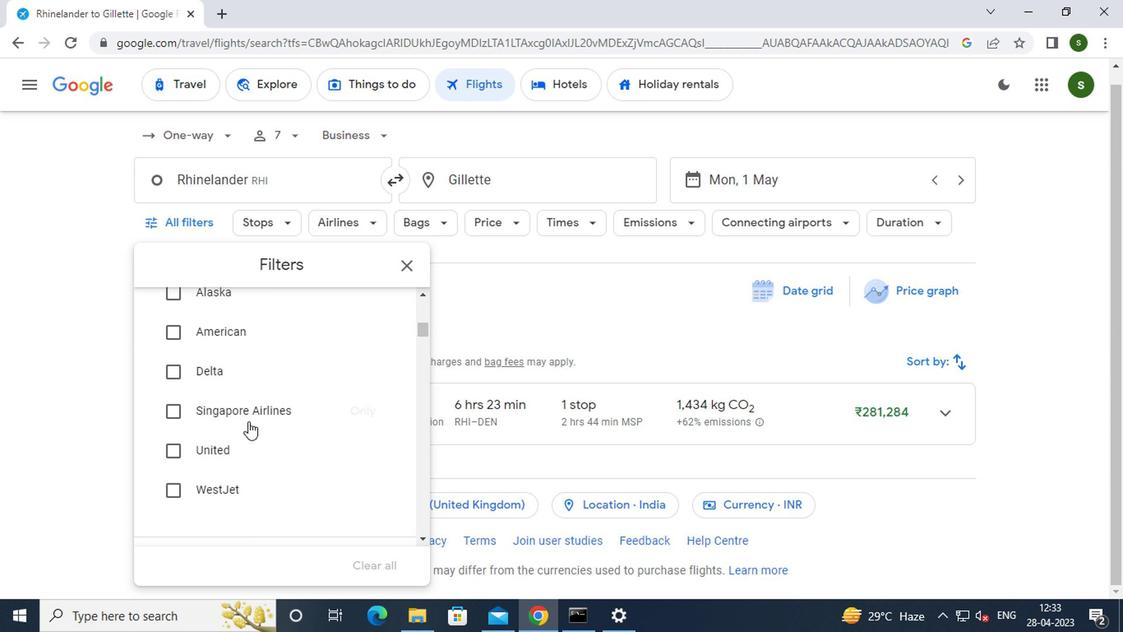 
Action: Mouse pressed left at (283, 460)
Screenshot: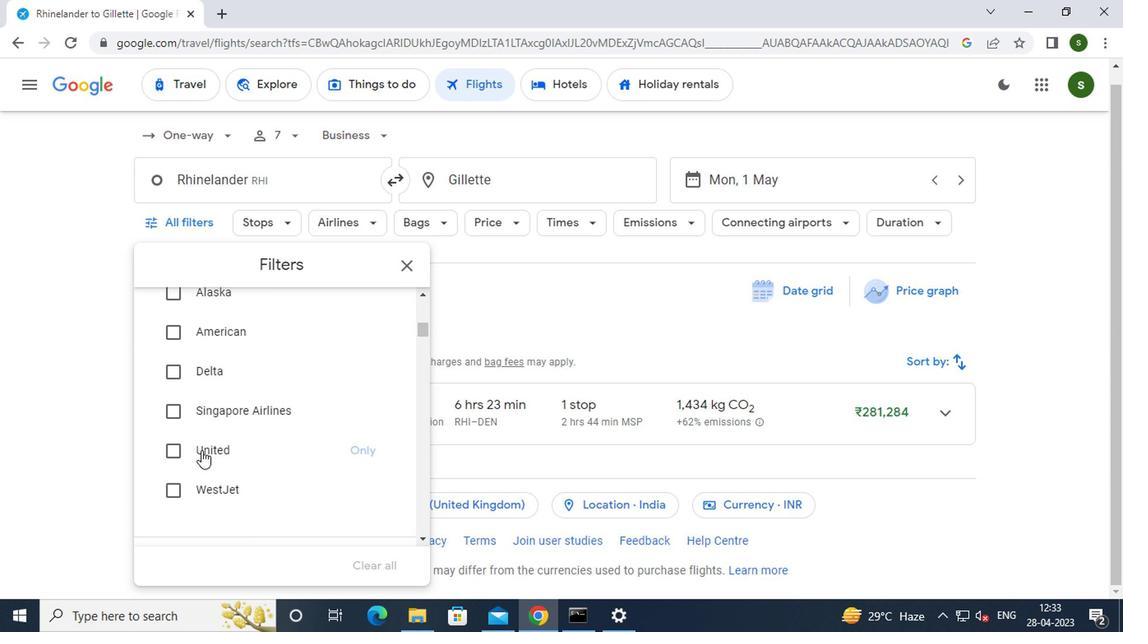 
Action: Mouse moved to (329, 457)
Screenshot: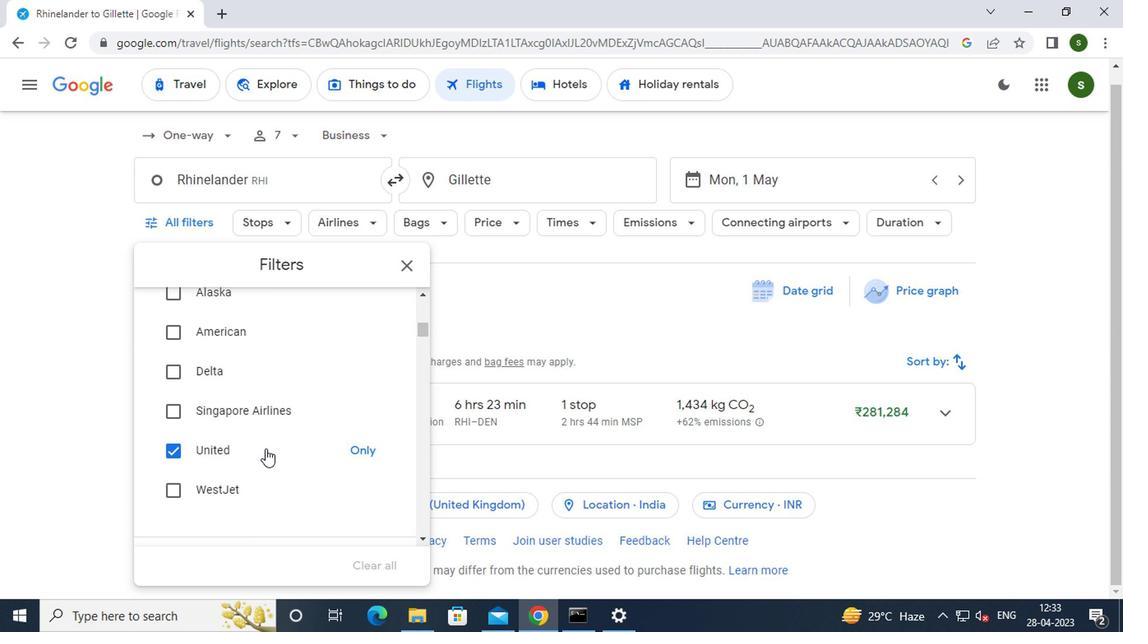 
Action: Mouse scrolled (329, 457) with delta (0, 0)
Screenshot: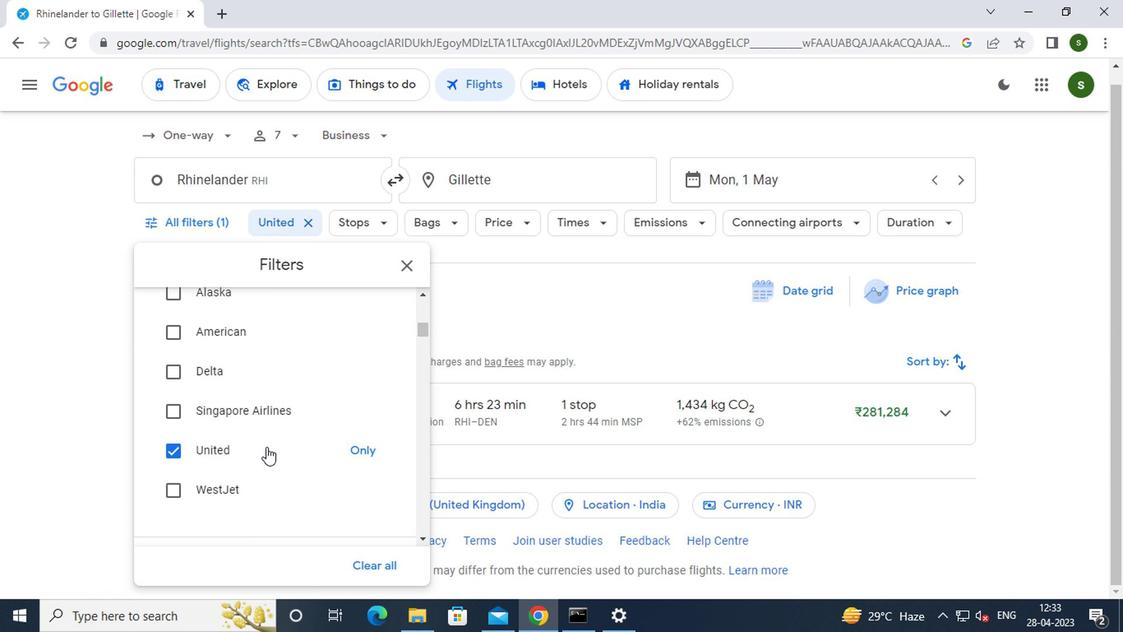 
Action: Mouse scrolled (329, 457) with delta (0, 0)
Screenshot: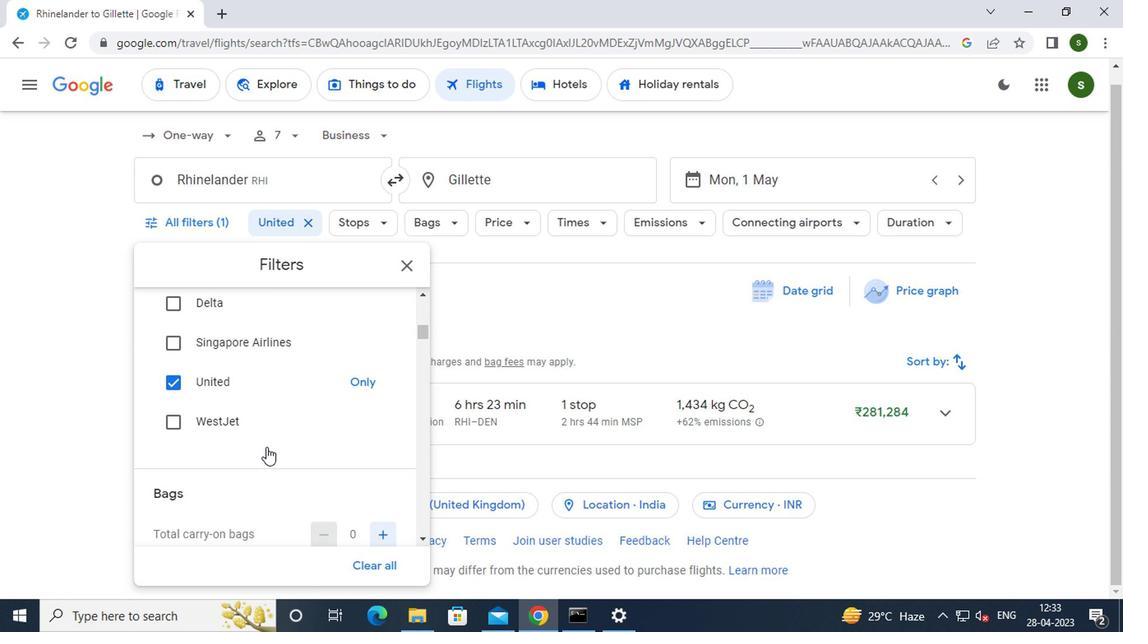 
Action: Mouse moved to (407, 457)
Screenshot: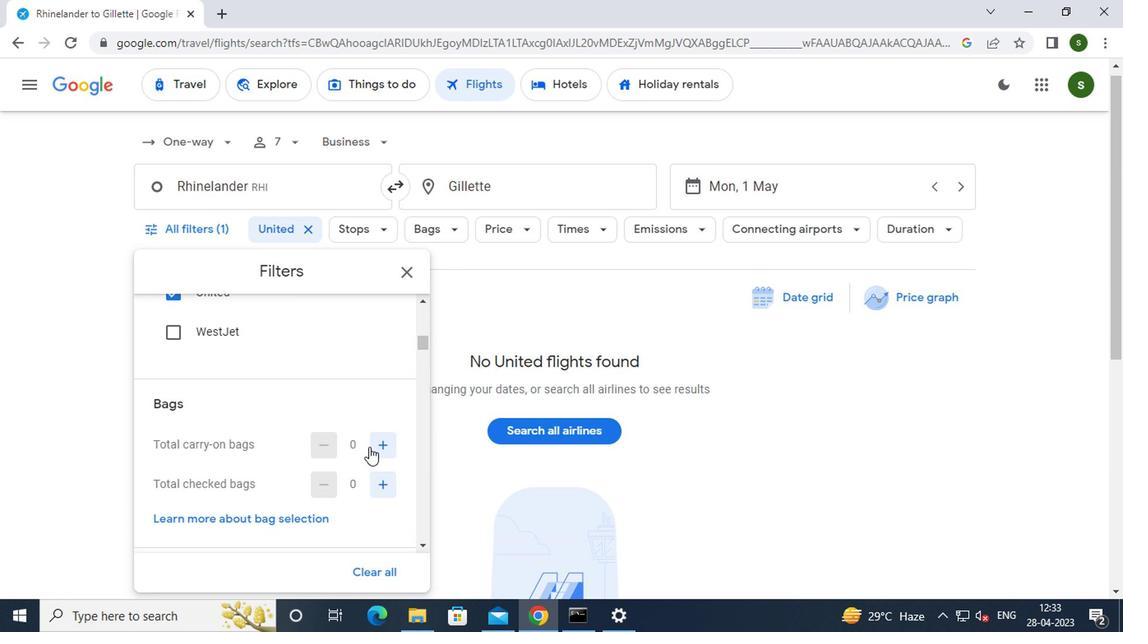 
Action: Mouse pressed left at (407, 457)
Screenshot: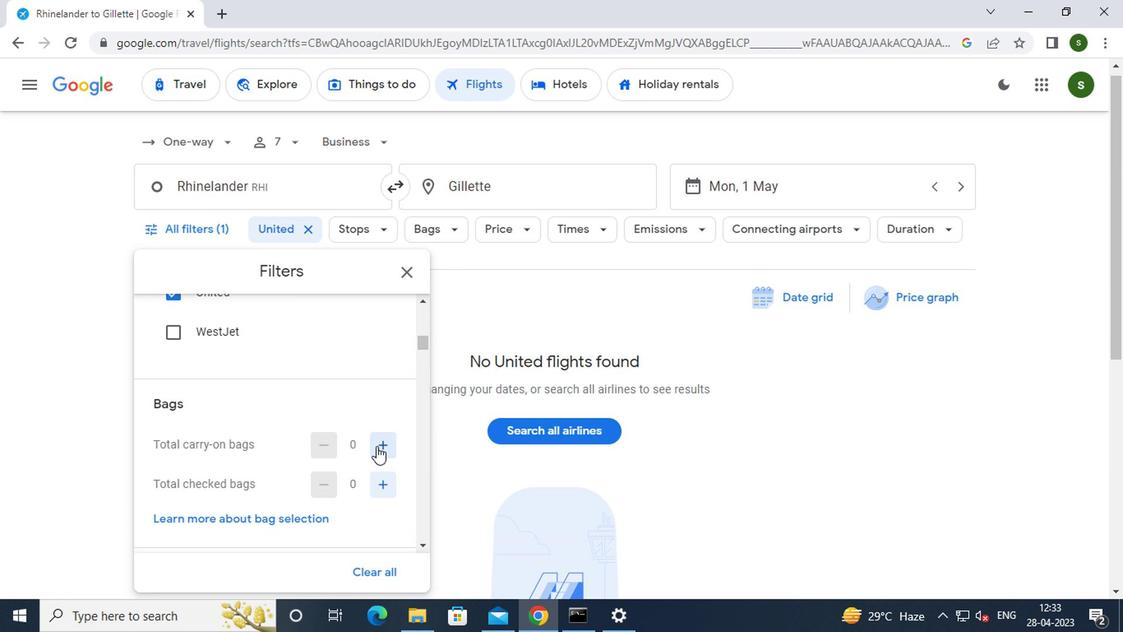 
Action: Mouse pressed left at (407, 457)
Screenshot: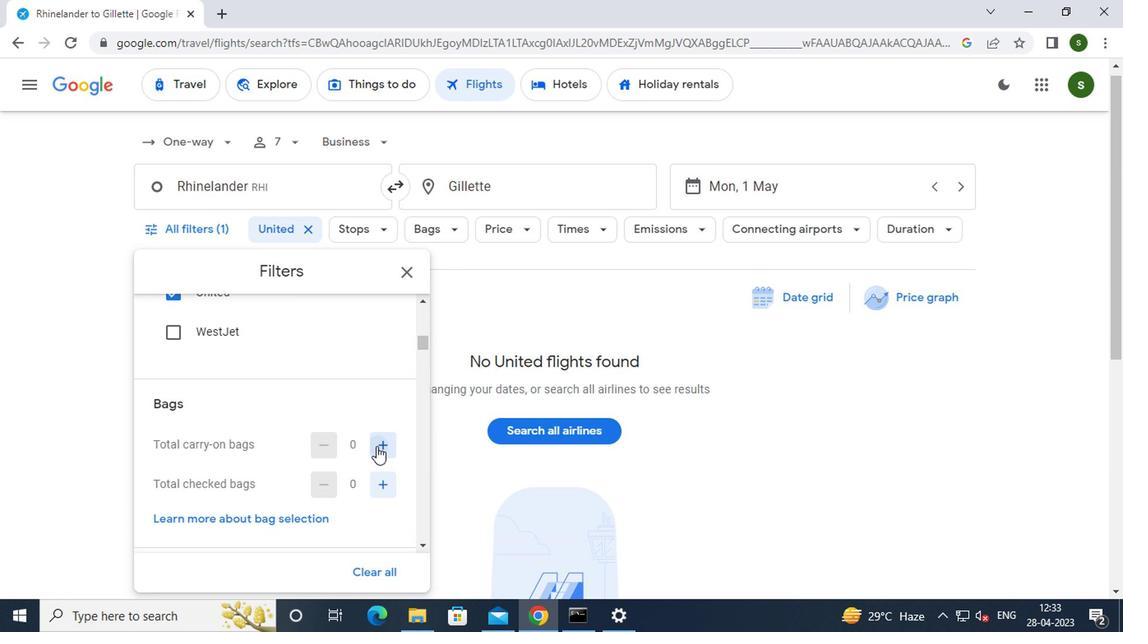 
Action: Mouse moved to (411, 482)
Screenshot: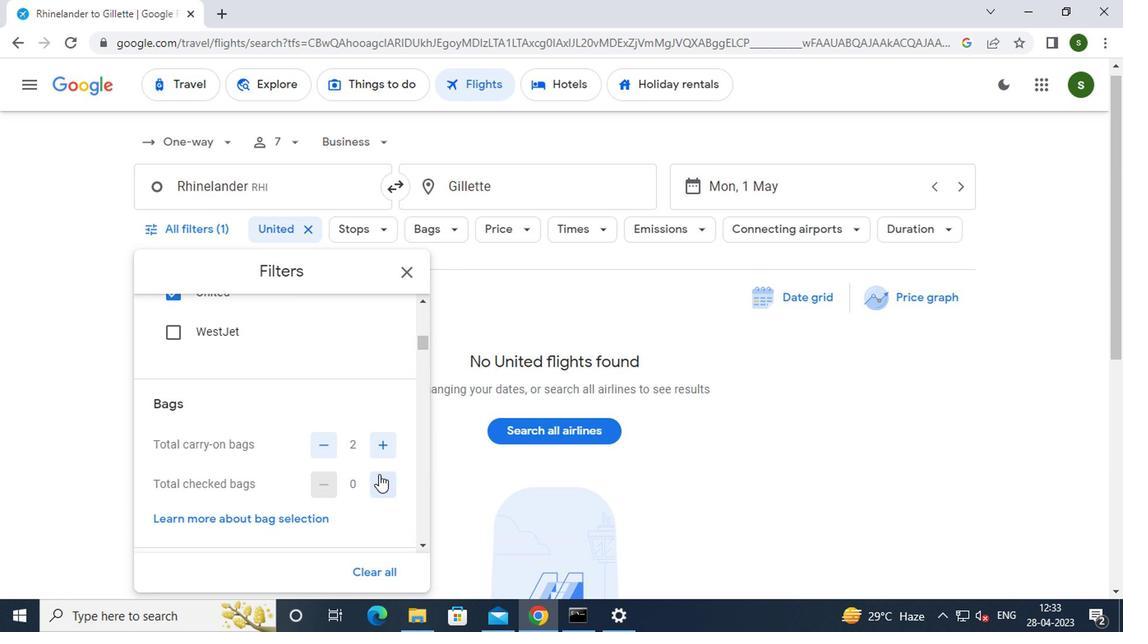 
Action: Mouse pressed left at (411, 482)
Screenshot: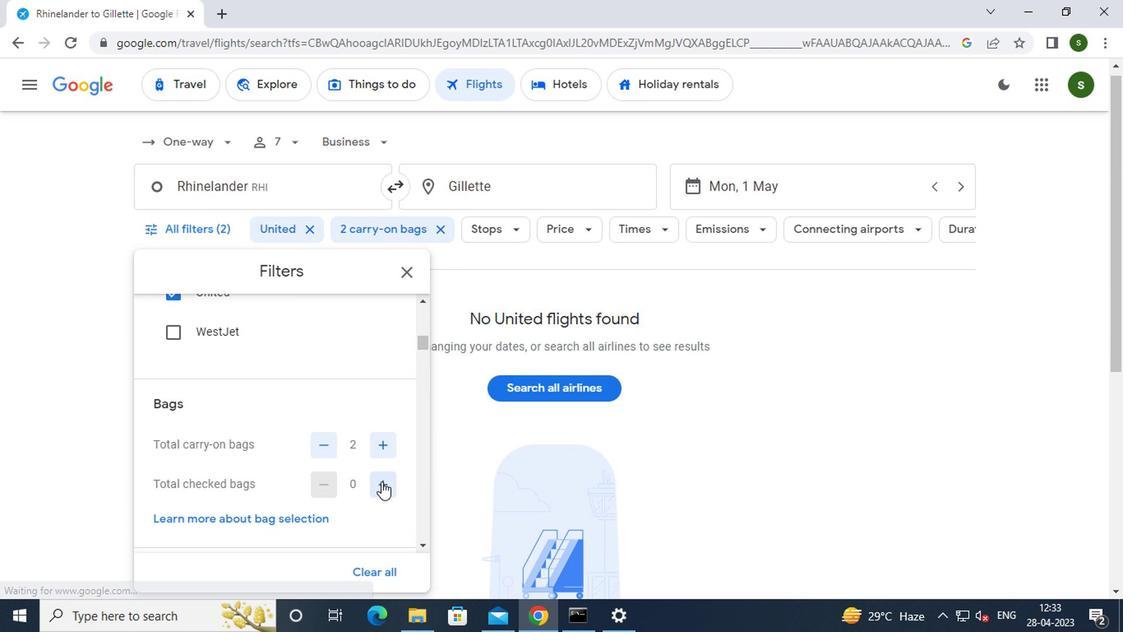 
Action: Mouse pressed left at (411, 482)
Screenshot: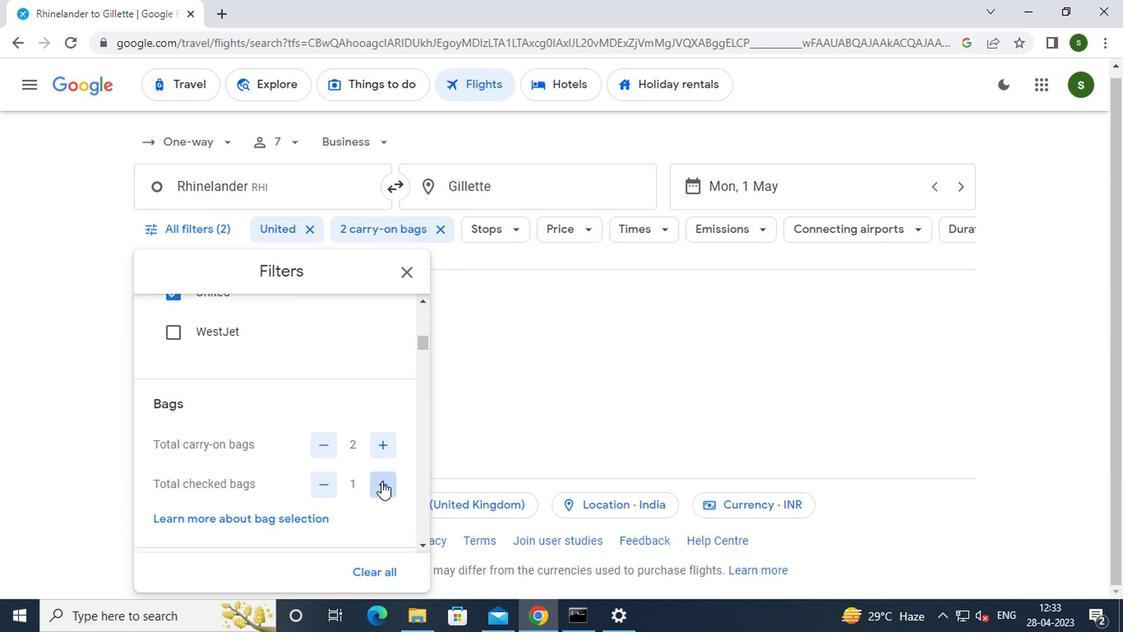 
Action: Mouse pressed left at (411, 482)
Screenshot: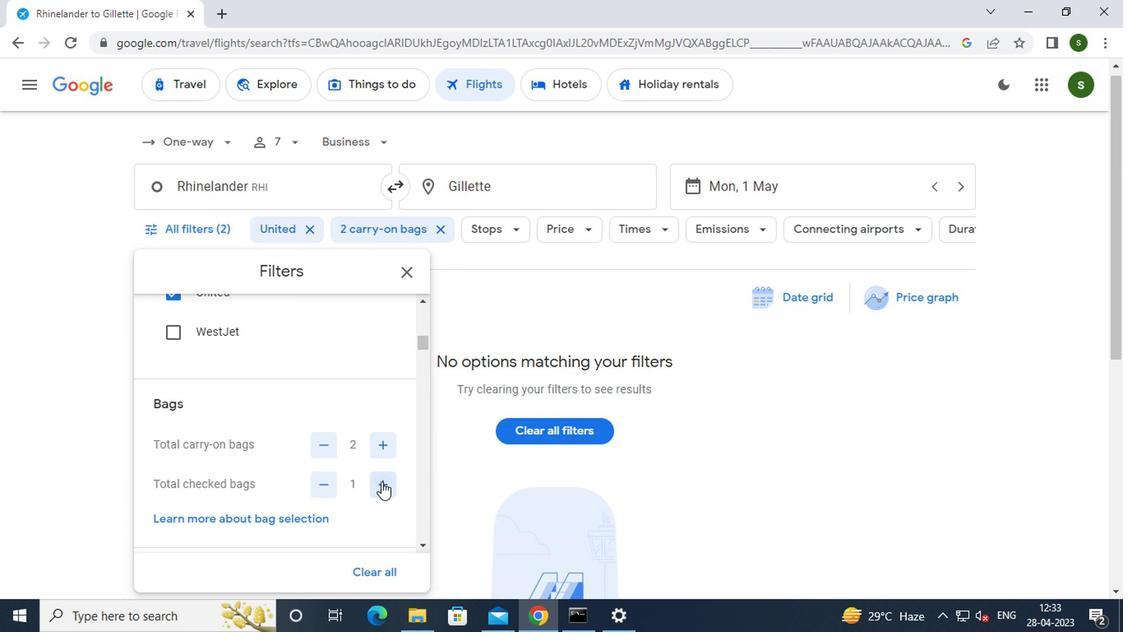 
Action: Mouse pressed left at (411, 482)
Screenshot: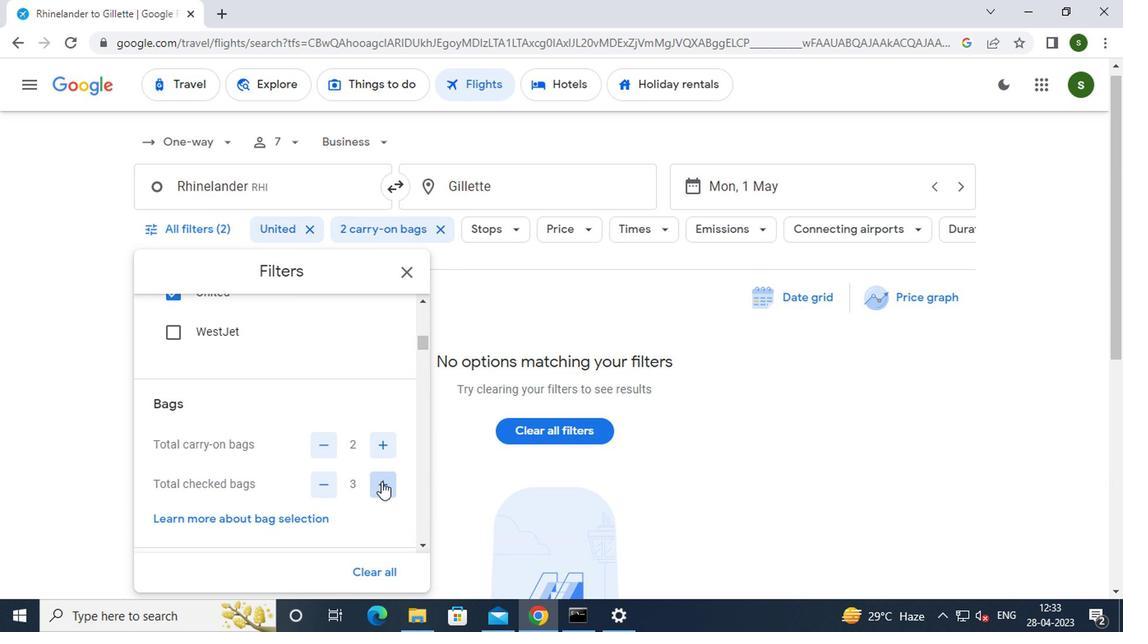 
Action: Mouse pressed left at (411, 482)
Screenshot: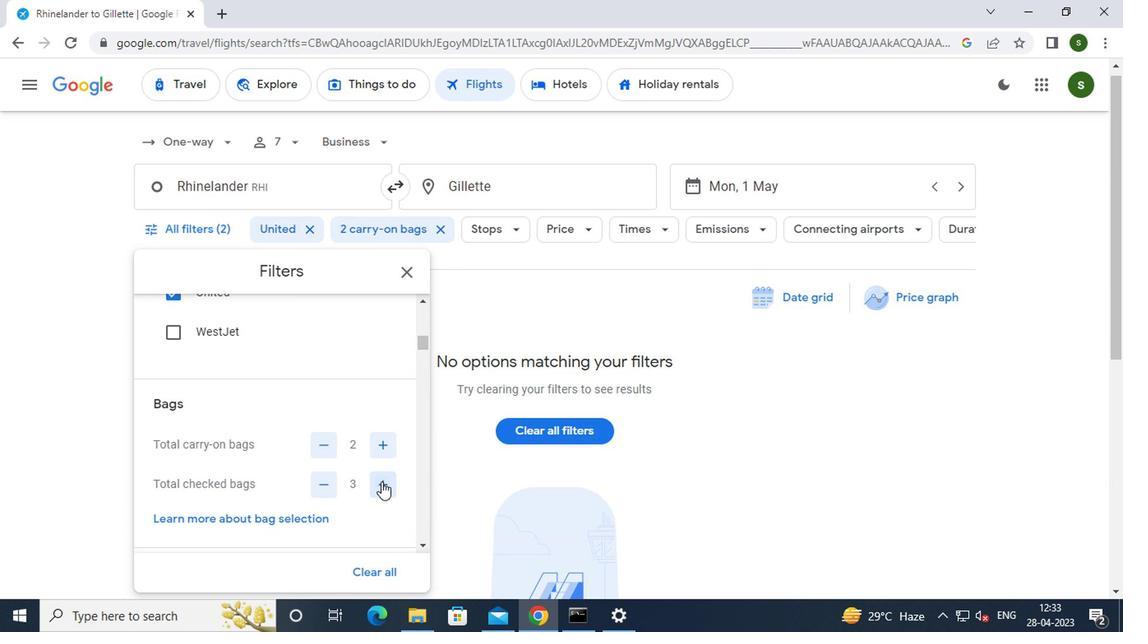 
Action: Mouse pressed left at (411, 482)
Screenshot: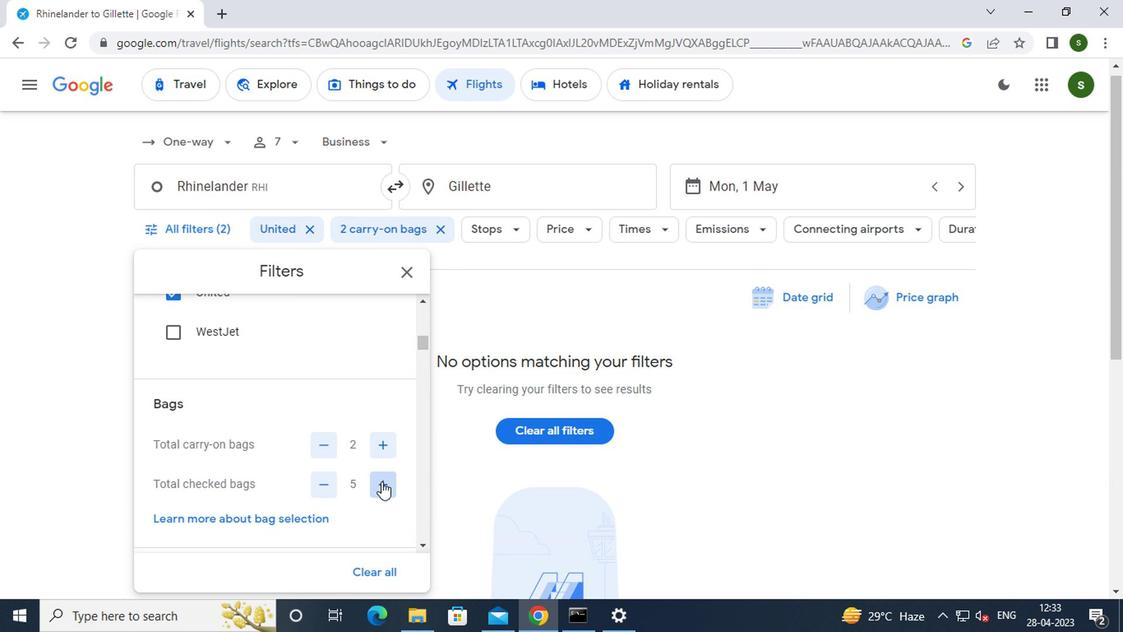 
Action: Mouse pressed left at (411, 482)
Screenshot: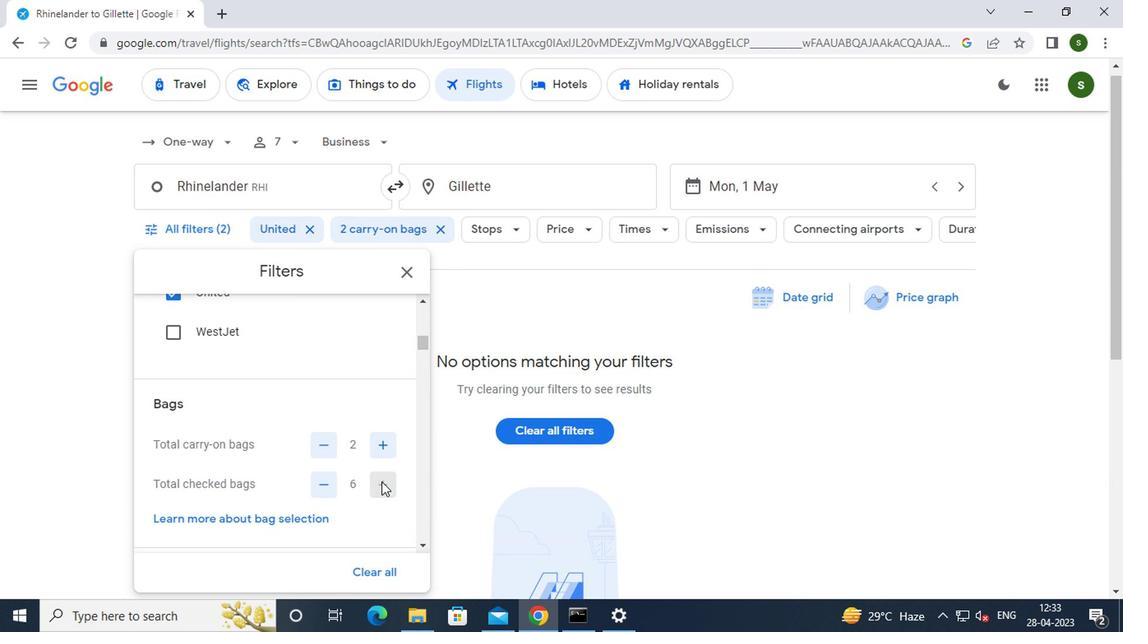 
Action: Mouse moved to (366, 465)
Screenshot: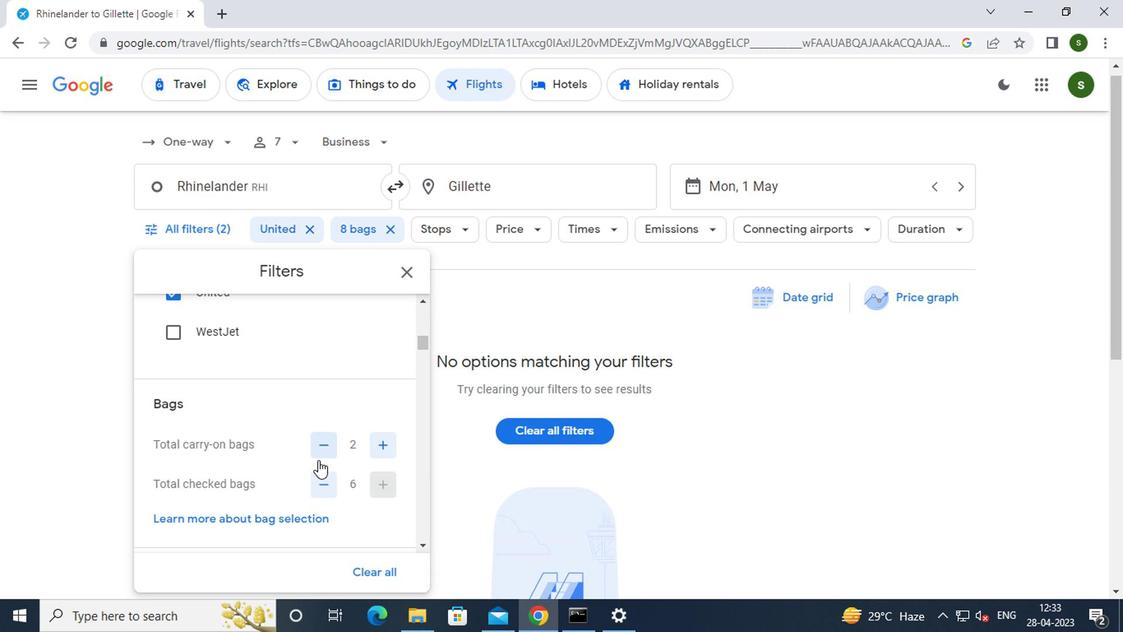 
Action: Mouse scrolled (366, 465) with delta (0, 0)
Screenshot: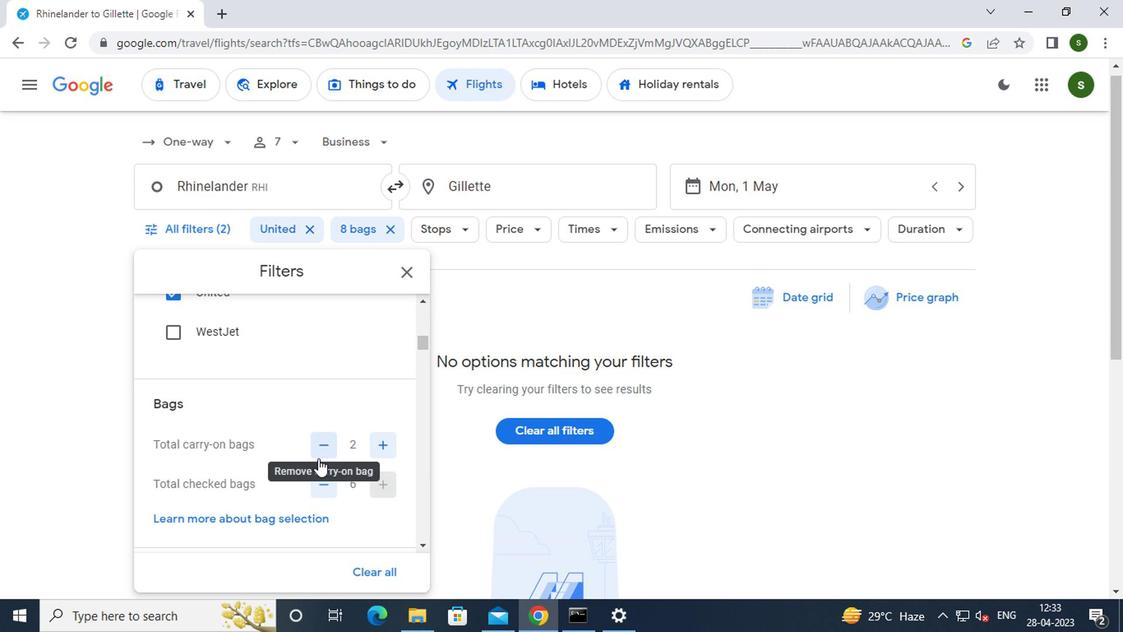 
Action: Mouse scrolled (366, 465) with delta (0, 0)
Screenshot: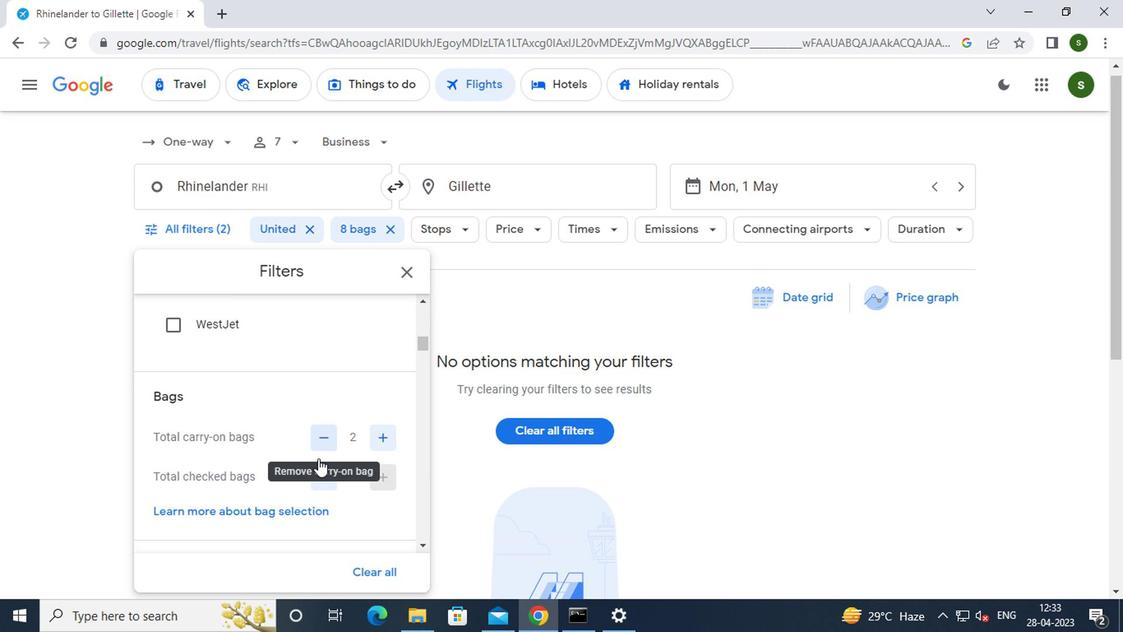 
Action: Mouse moved to (415, 479)
Screenshot: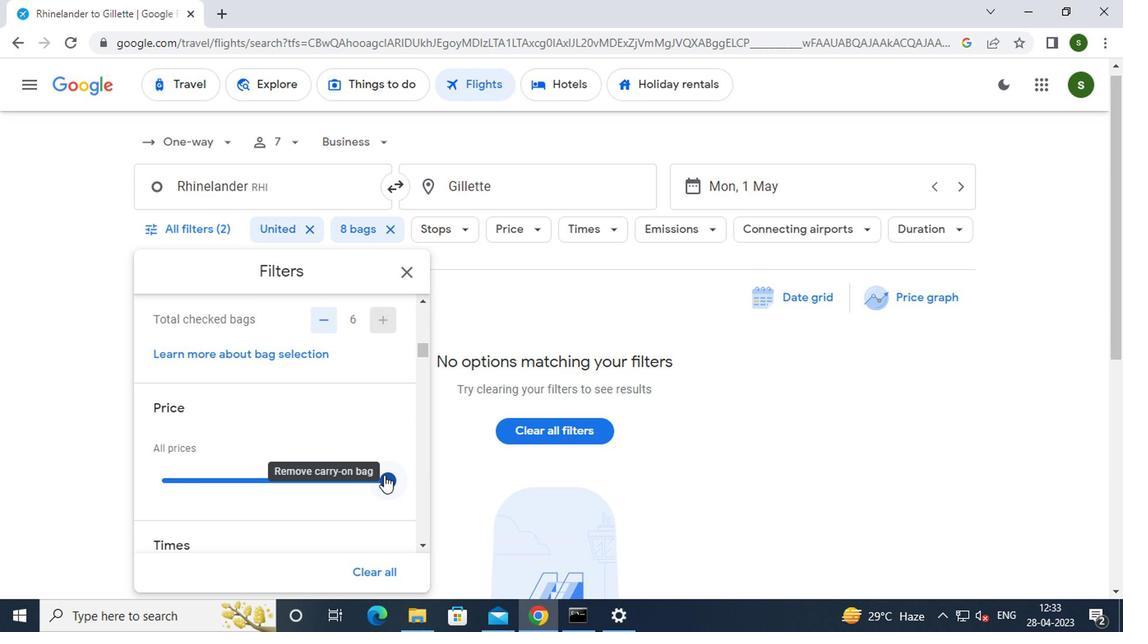 
Action: Mouse pressed left at (415, 479)
Screenshot: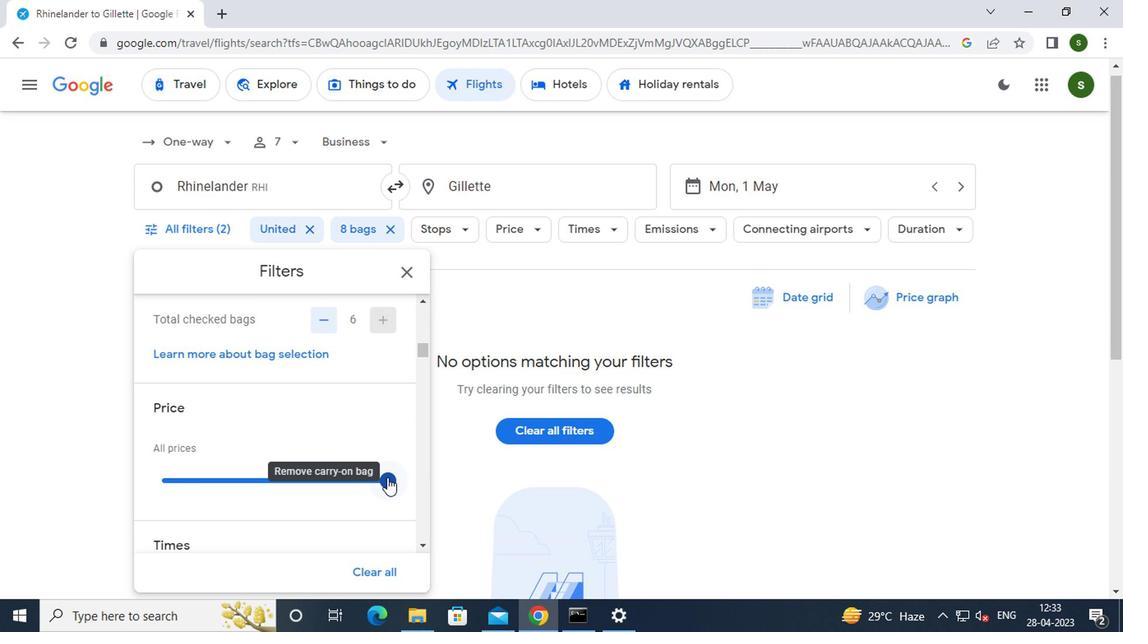 
Action: Mouse moved to (372, 465)
Screenshot: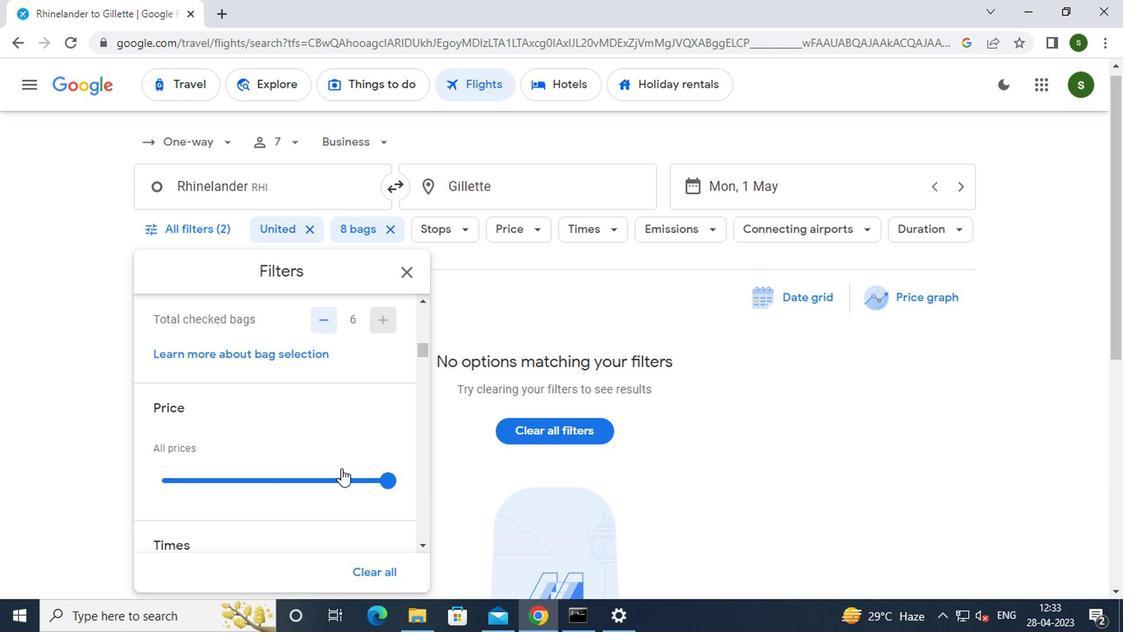 
Action: Mouse scrolled (372, 464) with delta (0, 0)
Screenshot: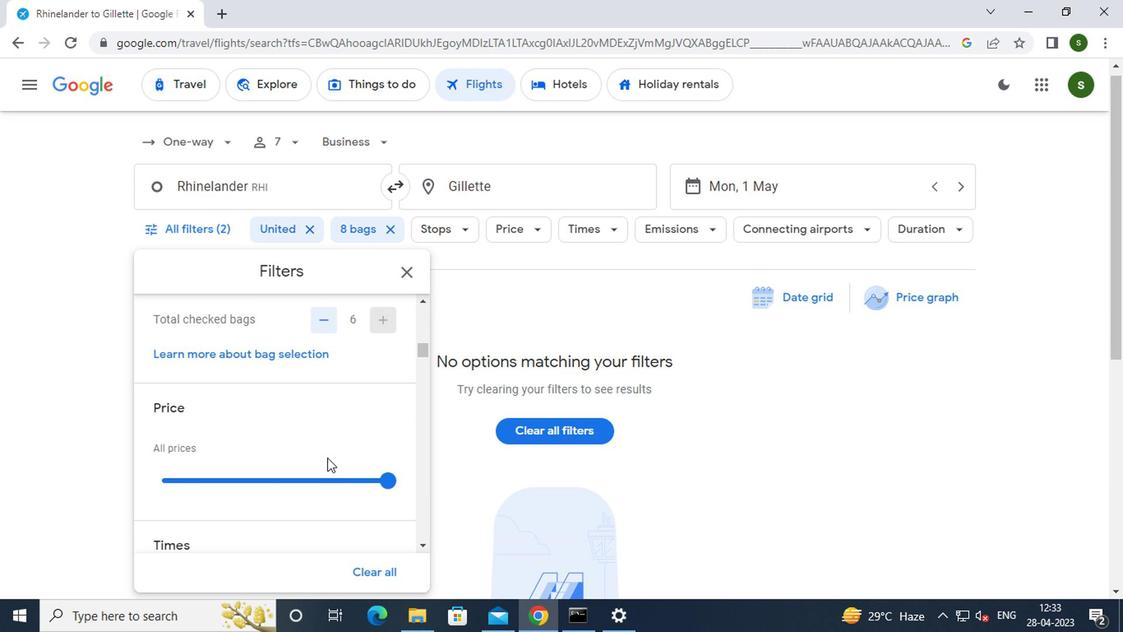 
Action: Mouse scrolled (372, 464) with delta (0, 0)
Screenshot: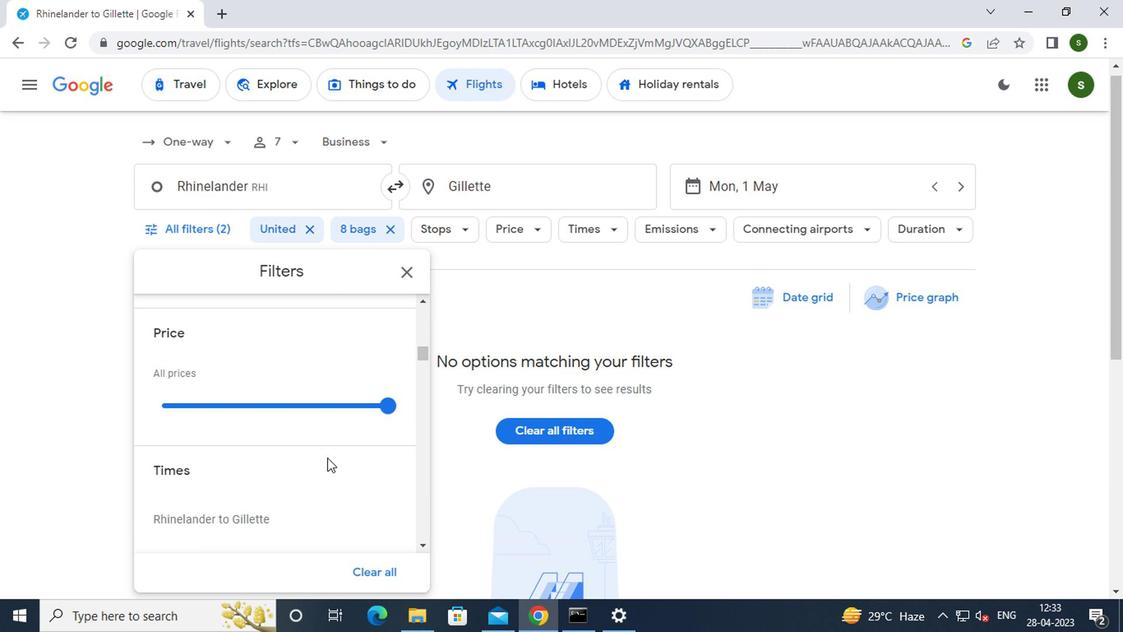 
Action: Mouse moved to (252, 498)
Screenshot: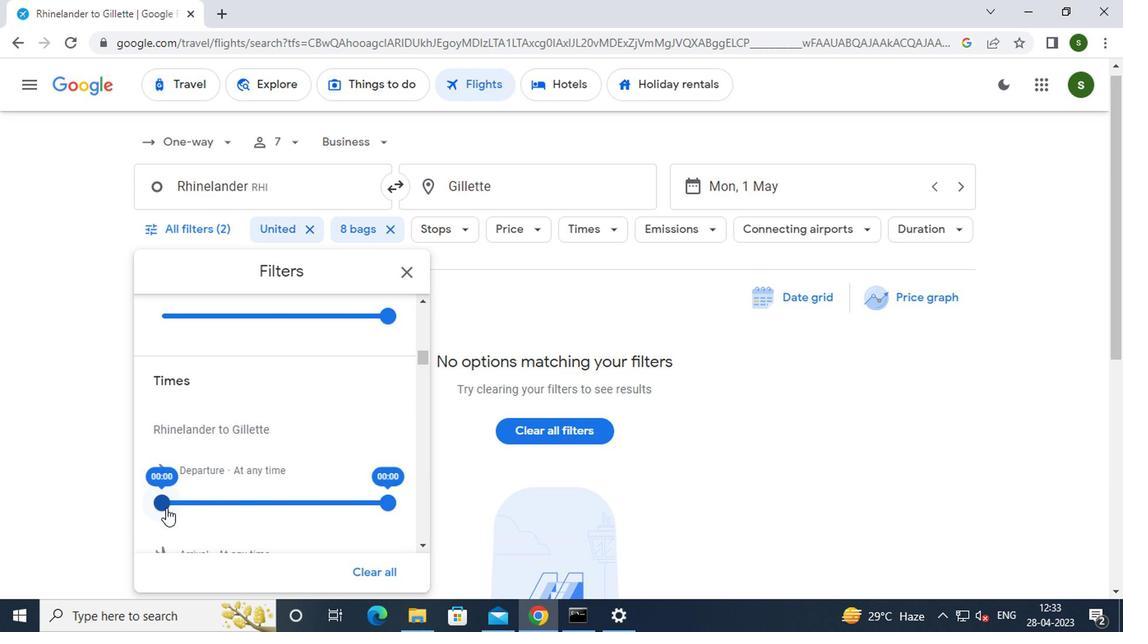 
Action: Mouse pressed left at (252, 498)
Screenshot: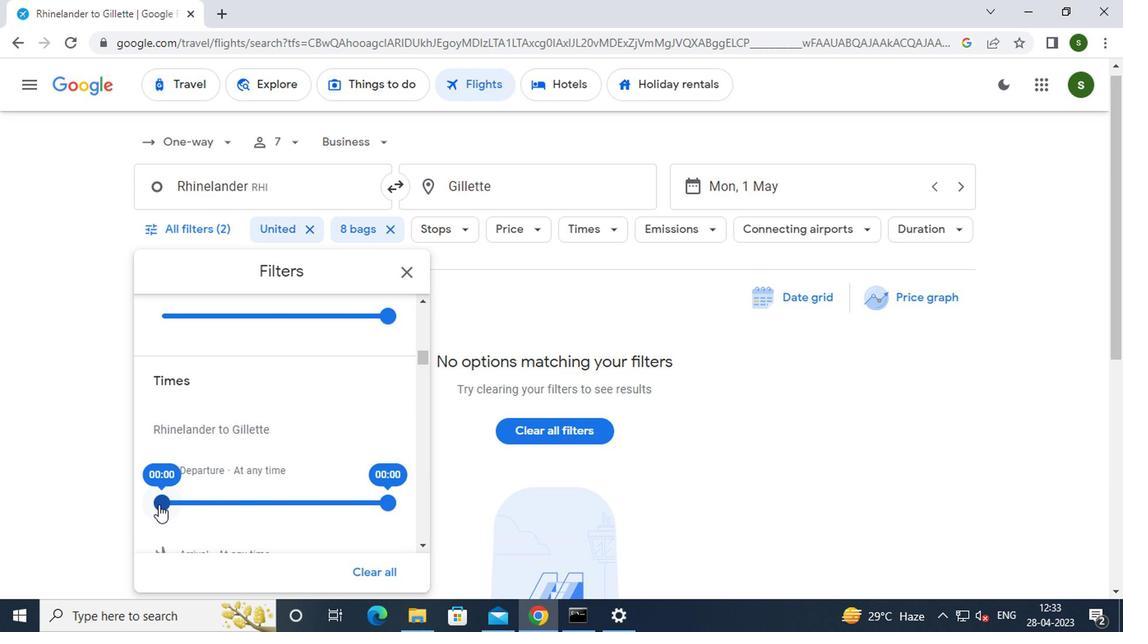 
Action: Mouse moved to (523, 373)
Screenshot: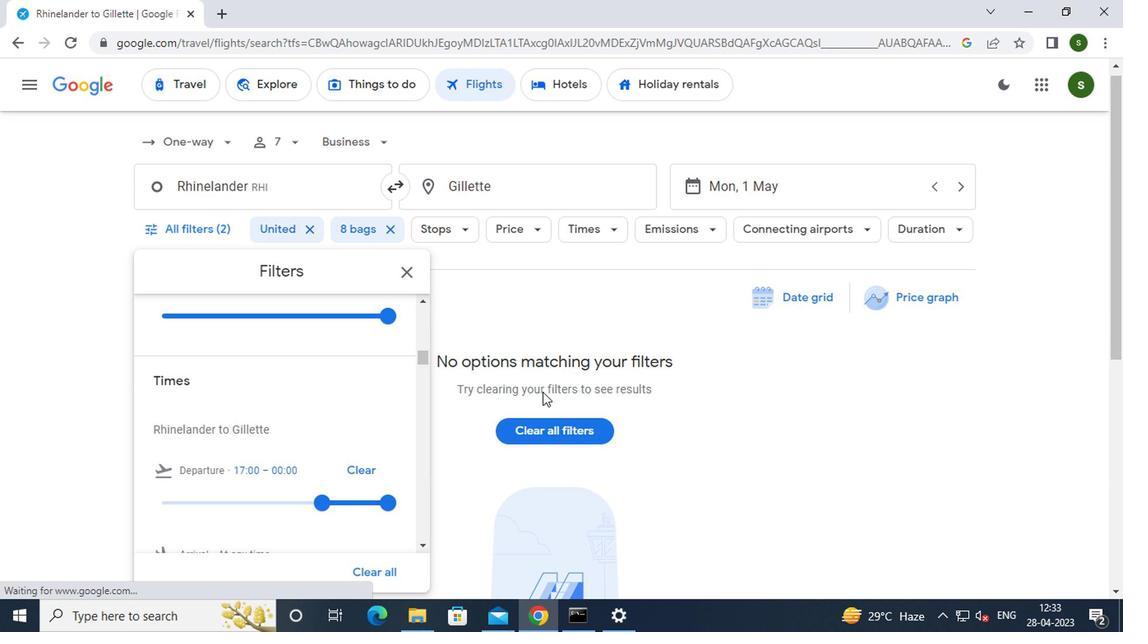
Action: Mouse pressed left at (523, 373)
Screenshot: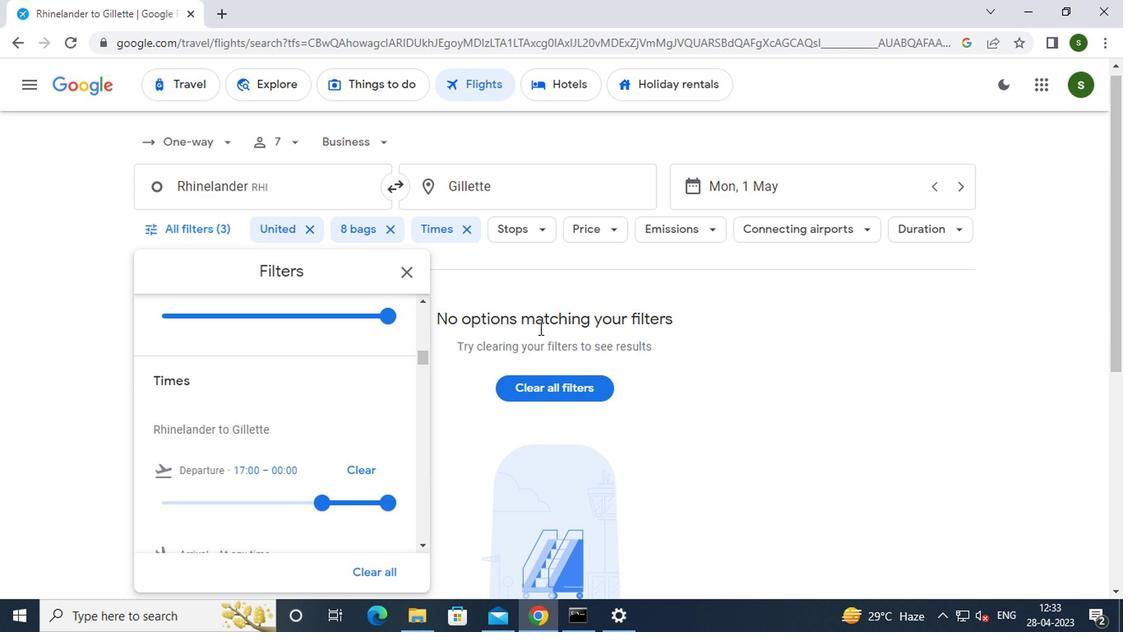 
Action: Mouse moved to (523, 373)
Screenshot: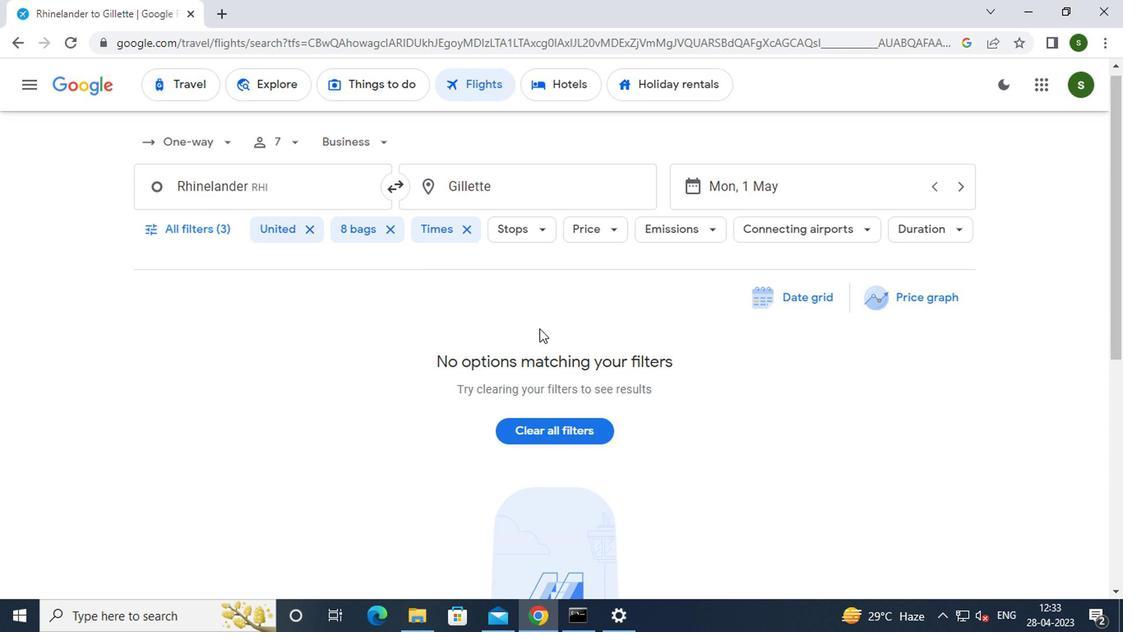 
